 Task: Find connections with filter location Guarapari with filter topic #Lockdownwith filter profile language English with filter current company Affle with filter school Tripura University with filter industry Defense and Space Manufacturing with filter service category Tax Preparation with filter keywords title Vice President of Operations
Action: Mouse moved to (490, 83)
Screenshot: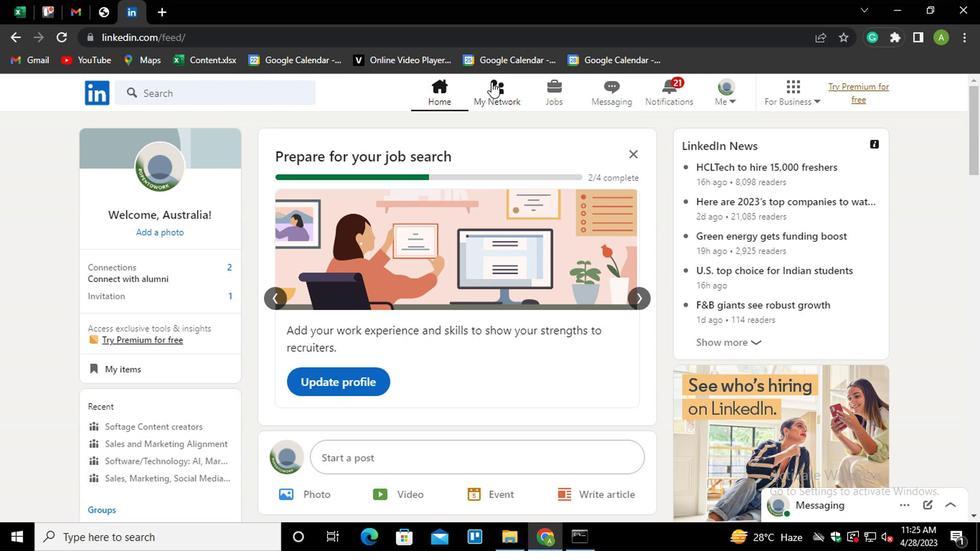 
Action: Mouse pressed left at (490, 83)
Screenshot: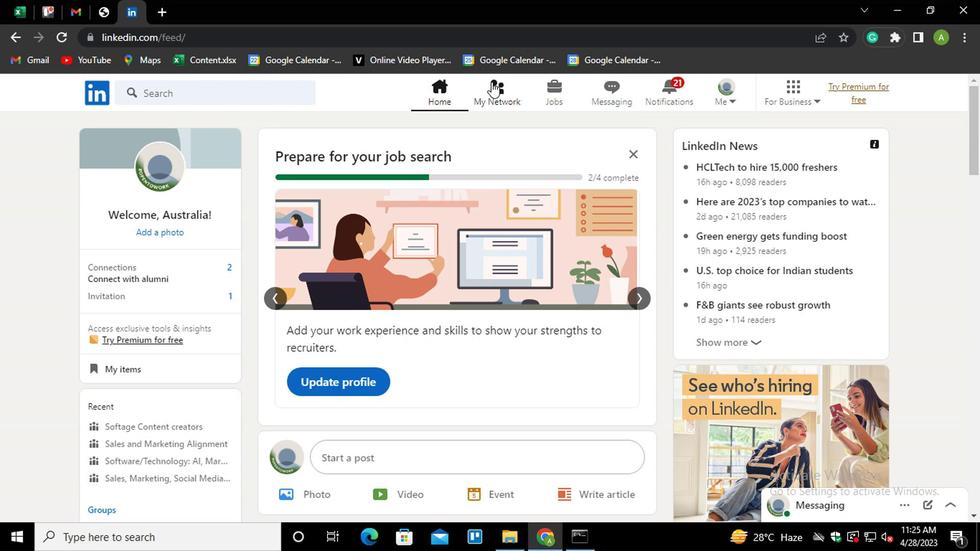 
Action: Mouse moved to (133, 175)
Screenshot: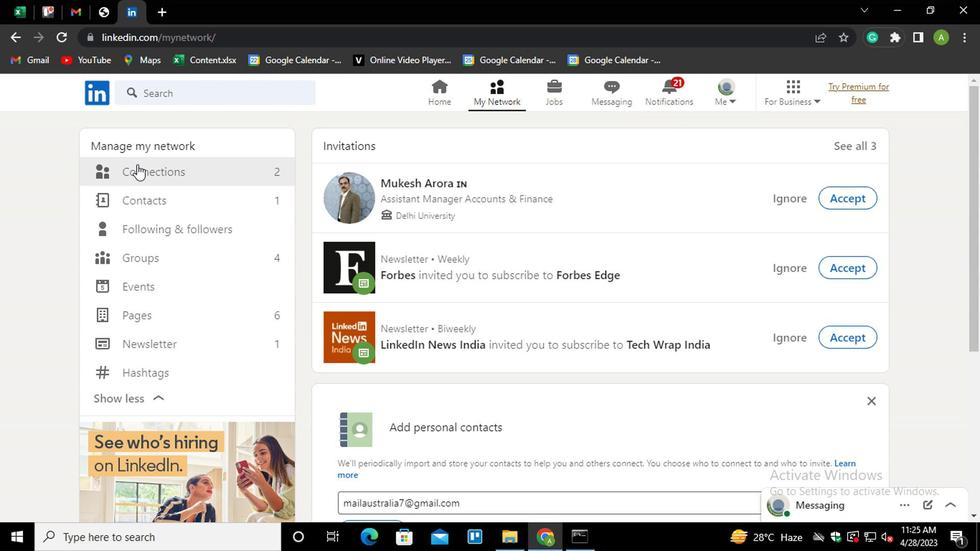 
Action: Mouse pressed left at (133, 175)
Screenshot: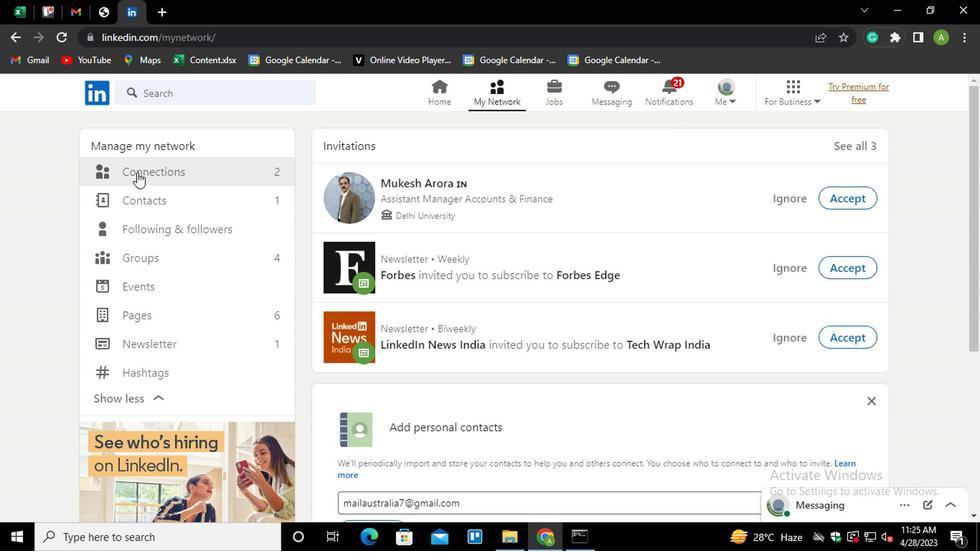 
Action: Mouse moved to (586, 173)
Screenshot: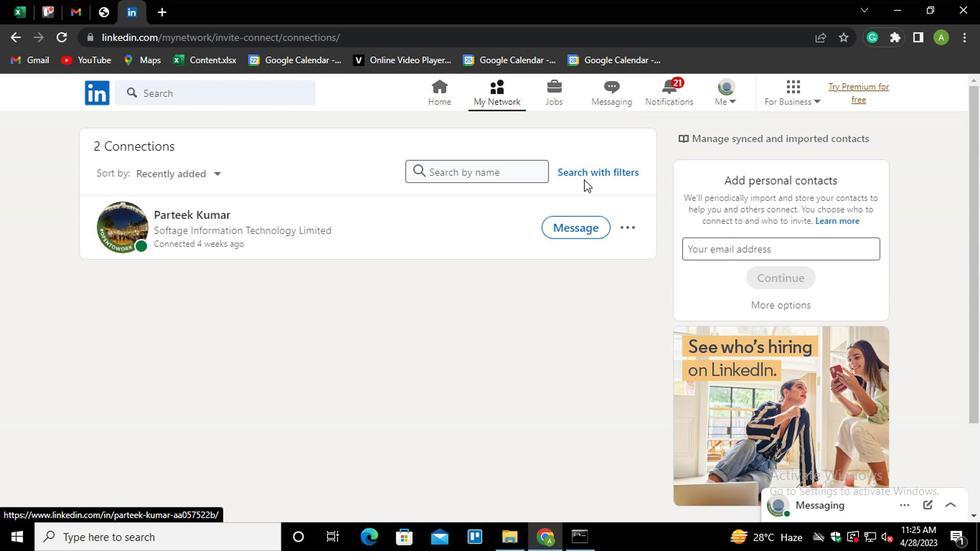 
Action: Mouse pressed left at (586, 173)
Screenshot: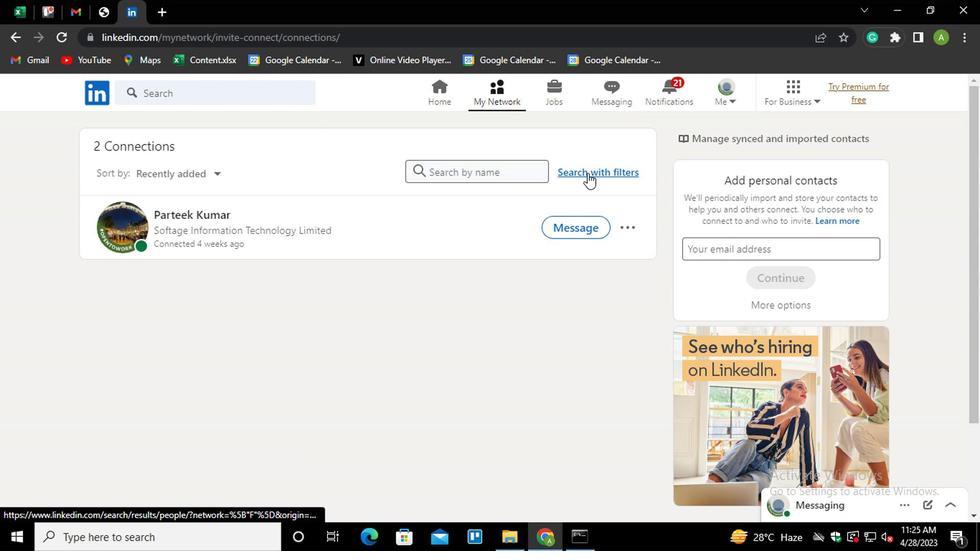 
Action: Mouse moved to (532, 137)
Screenshot: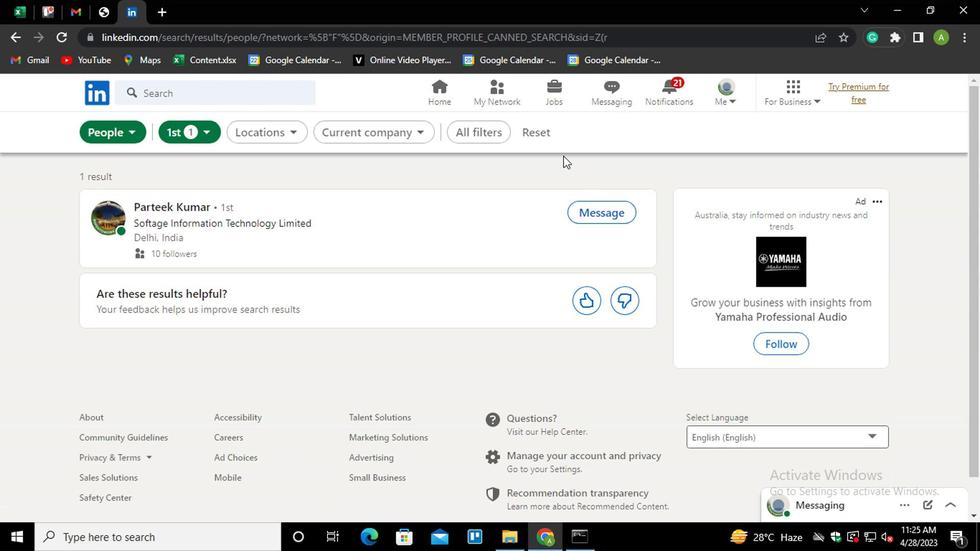 
Action: Mouse pressed left at (532, 137)
Screenshot: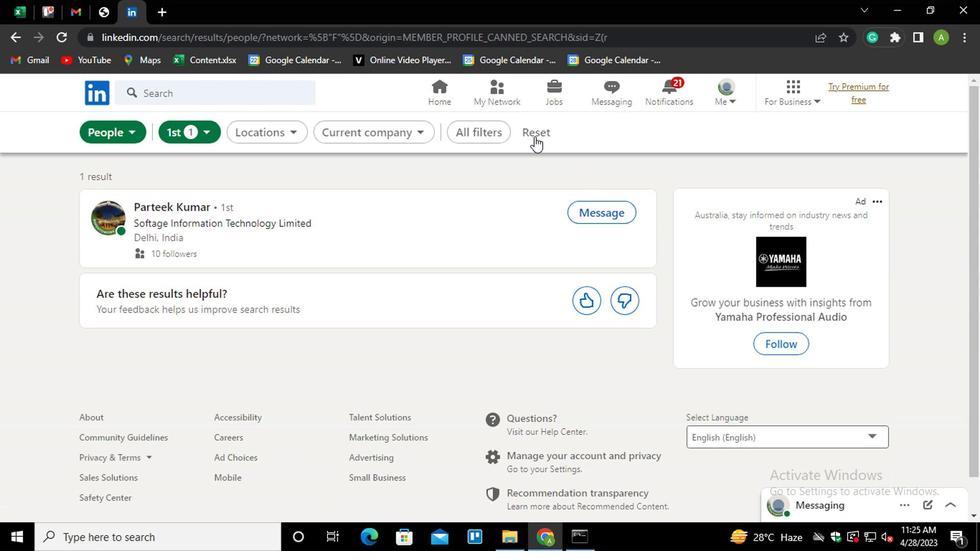 
Action: Mouse moved to (519, 136)
Screenshot: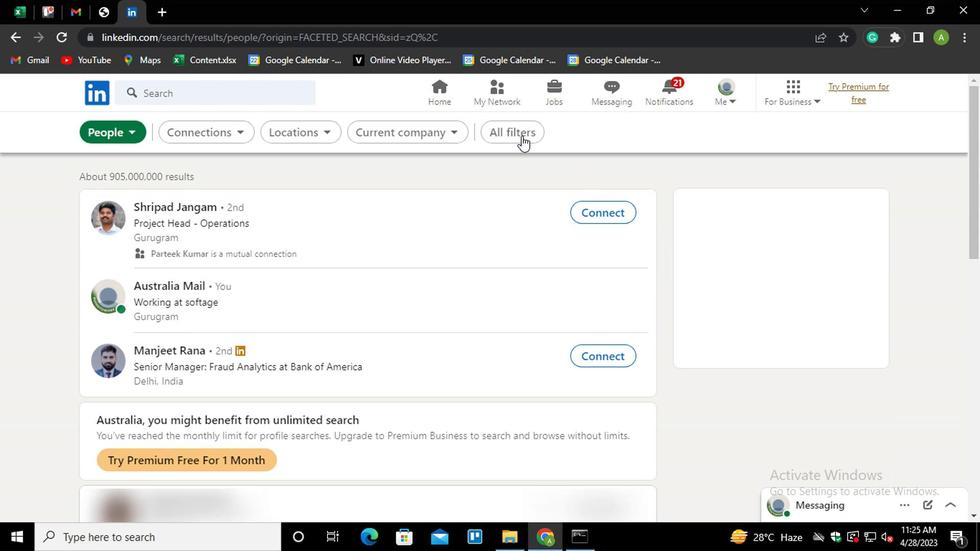 
Action: Mouse pressed left at (519, 136)
Screenshot: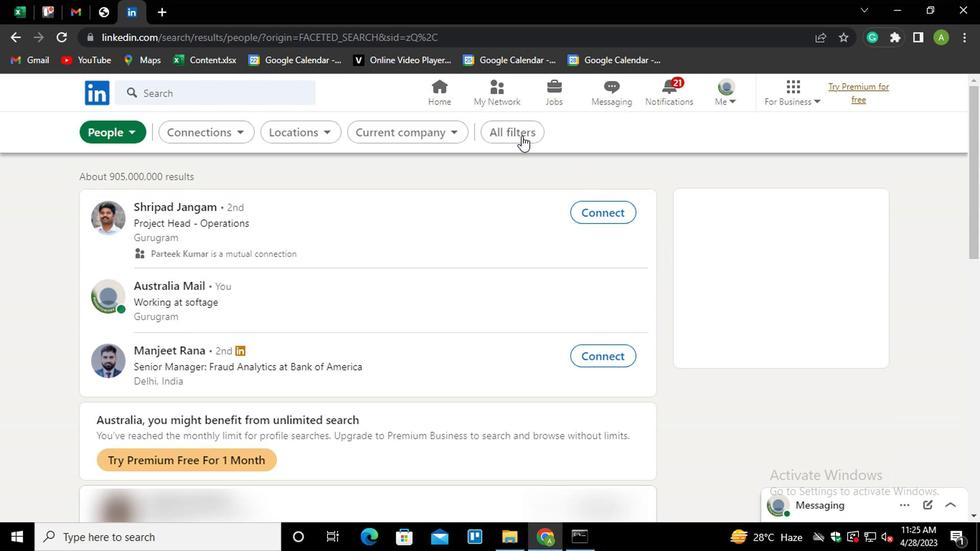 
Action: Mouse moved to (661, 241)
Screenshot: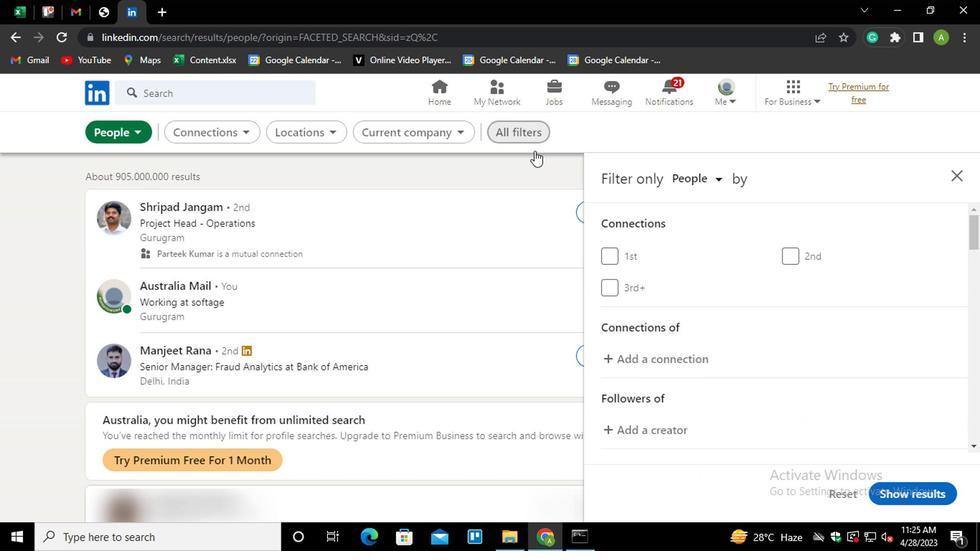 
Action: Mouse scrolled (661, 241) with delta (0, 0)
Screenshot: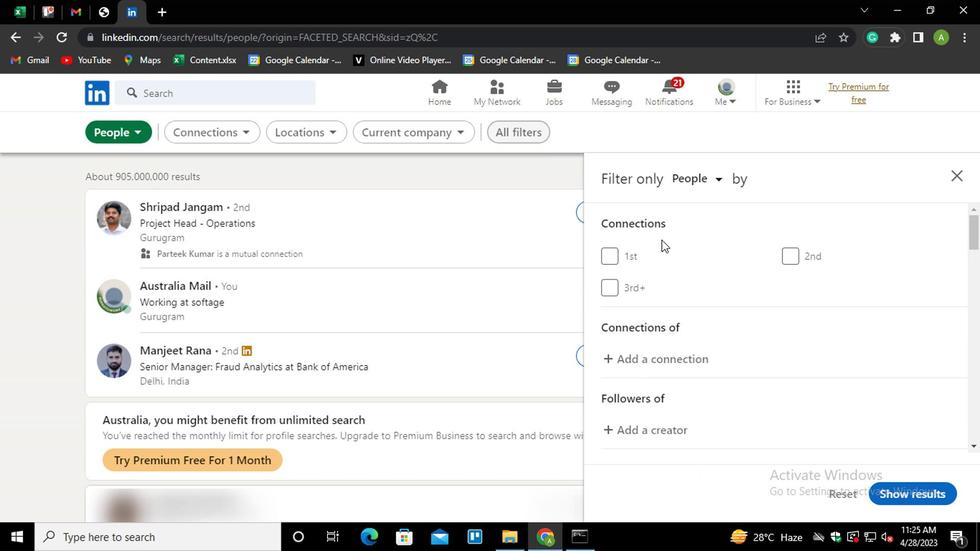 
Action: Mouse scrolled (661, 241) with delta (0, 0)
Screenshot: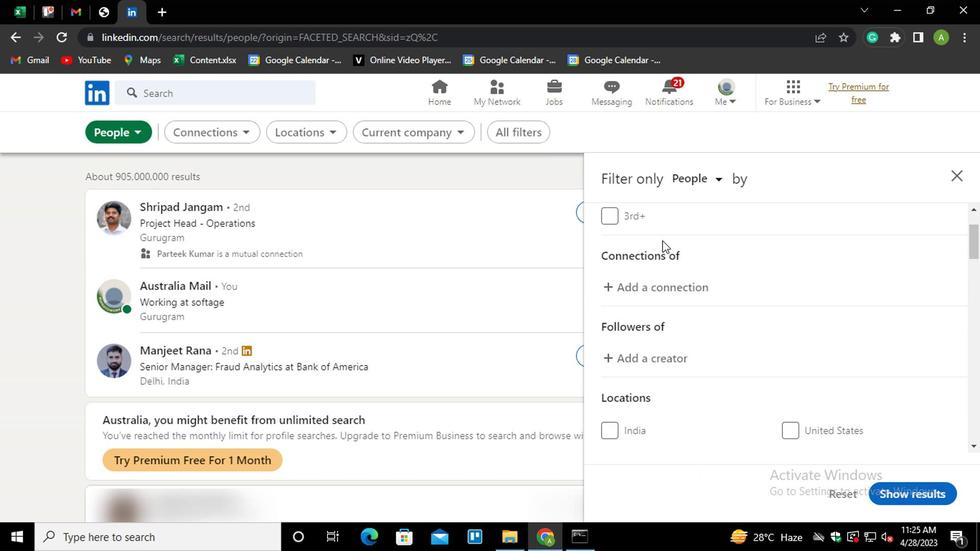 
Action: Mouse scrolled (661, 241) with delta (0, 0)
Screenshot: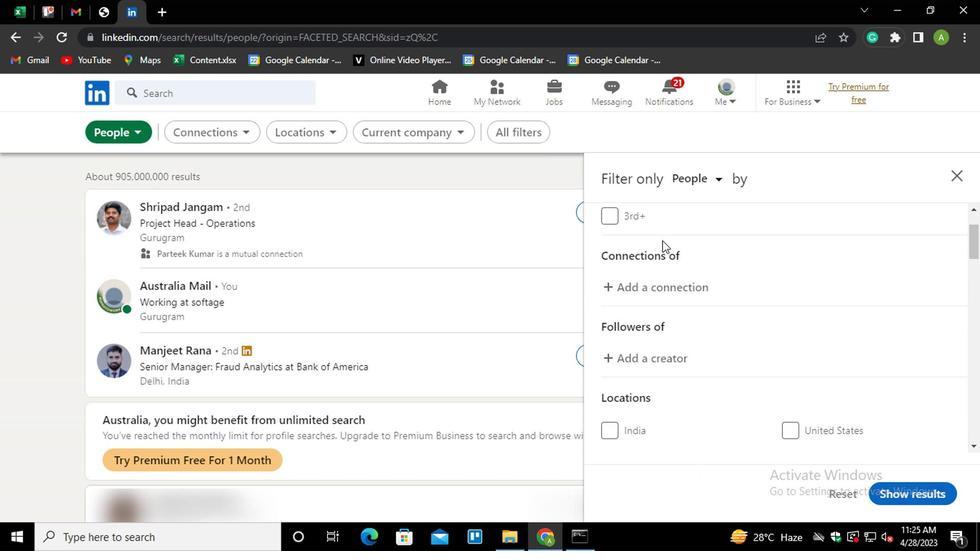 
Action: Mouse scrolled (661, 241) with delta (0, 0)
Screenshot: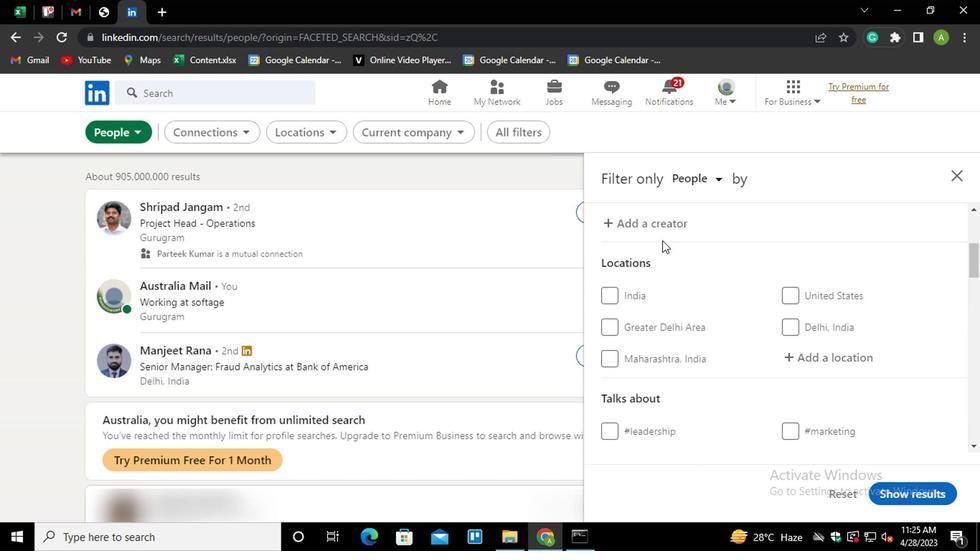
Action: Mouse moved to (792, 276)
Screenshot: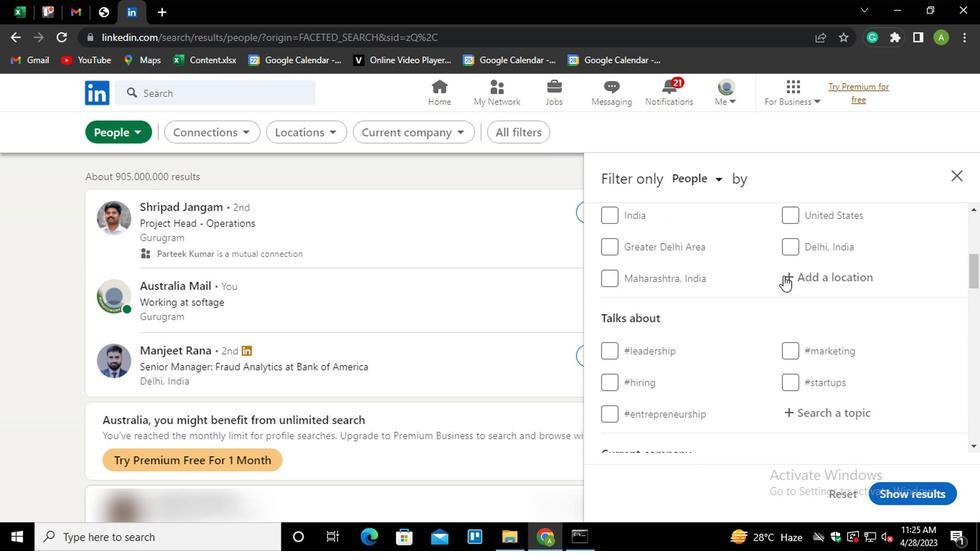 
Action: Mouse pressed left at (792, 276)
Screenshot: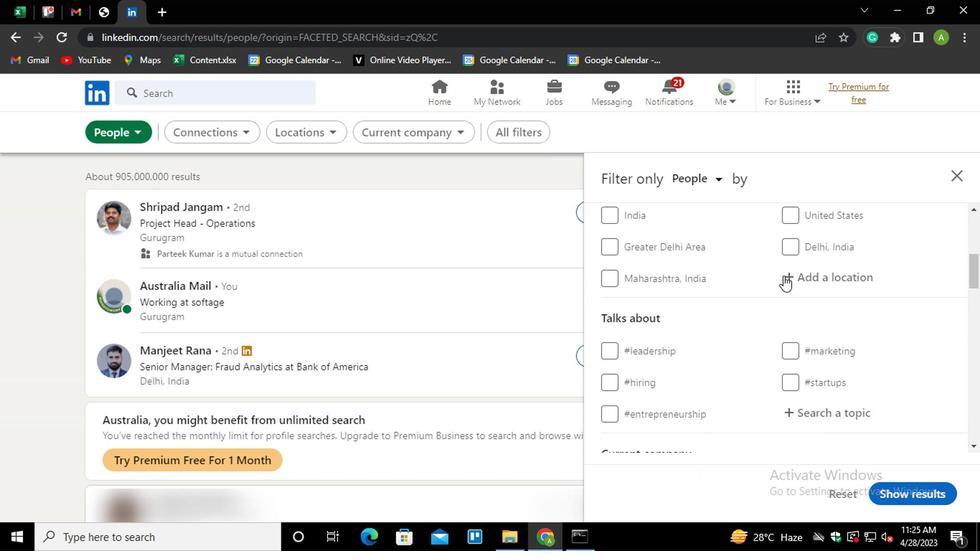 
Action: Key pressed <Key.shift>GUARAPARI<Key.down><Key.enter>
Screenshot: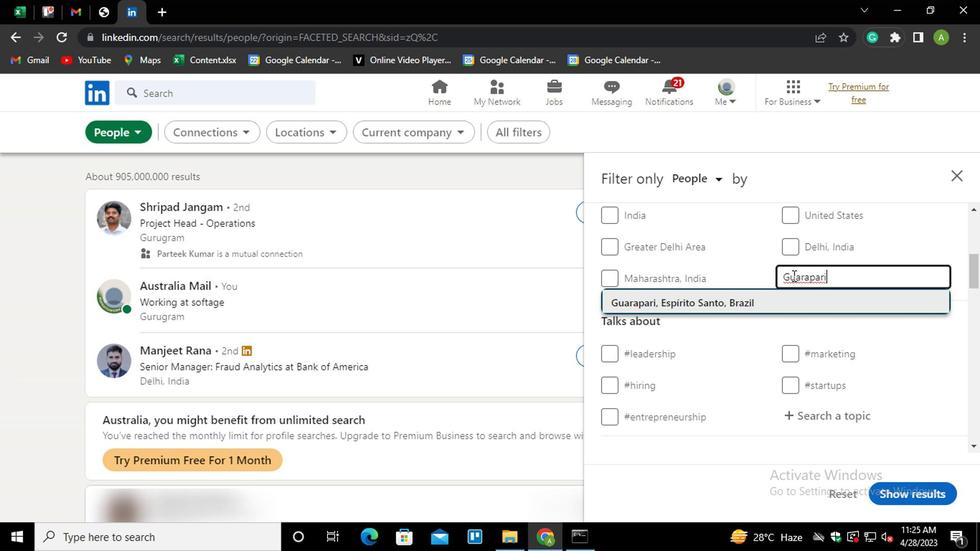 
Action: Mouse scrolled (792, 275) with delta (0, -1)
Screenshot: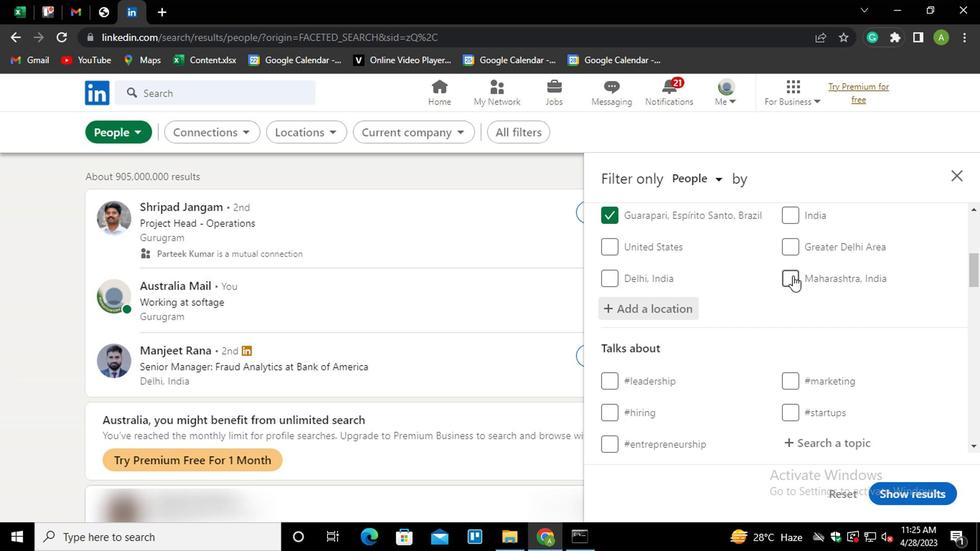 
Action: Mouse scrolled (792, 275) with delta (0, -1)
Screenshot: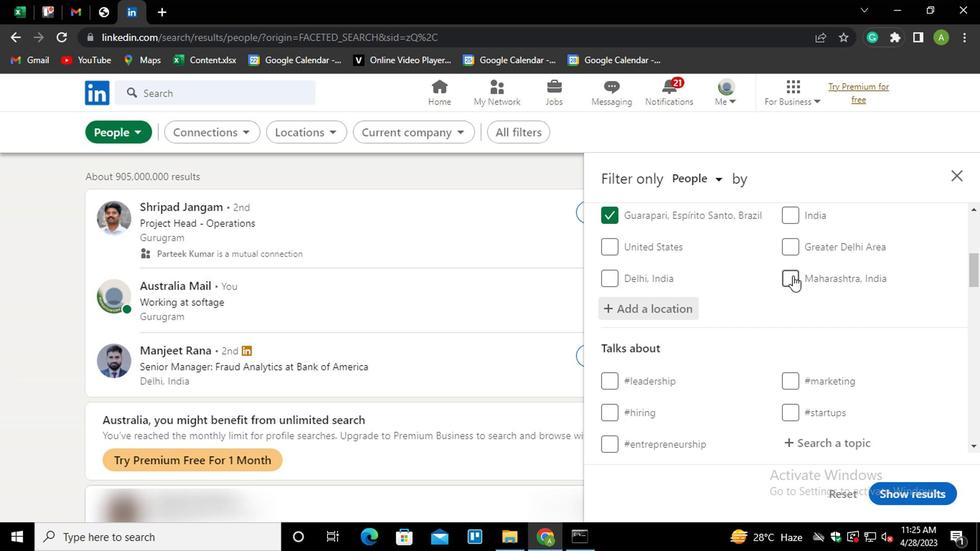 
Action: Mouse moved to (802, 295)
Screenshot: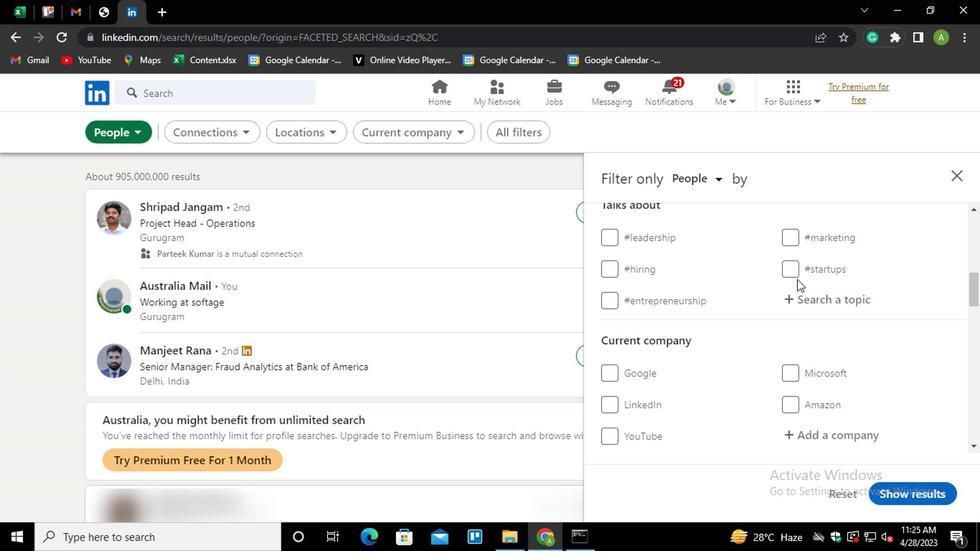 
Action: Mouse pressed left at (802, 295)
Screenshot: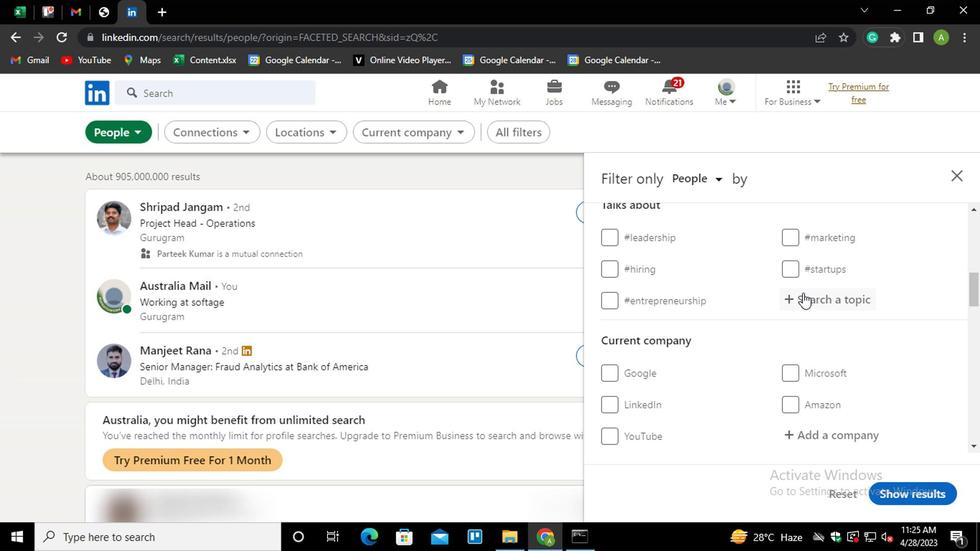
Action: Key pressed LOCKDOEN<Key.backspace><Key.backspace>WN<Key.down><Key.enter>
Screenshot: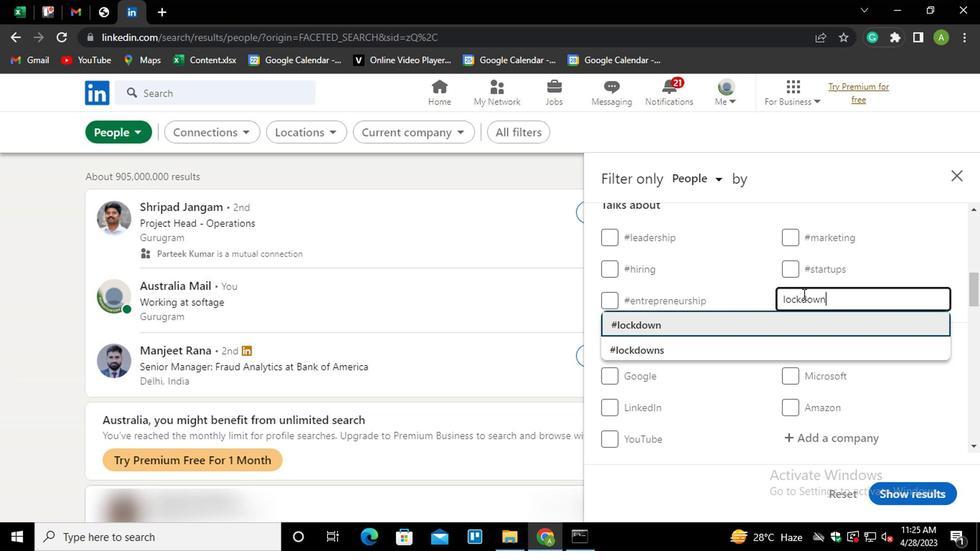
Action: Mouse scrolled (802, 294) with delta (0, 0)
Screenshot: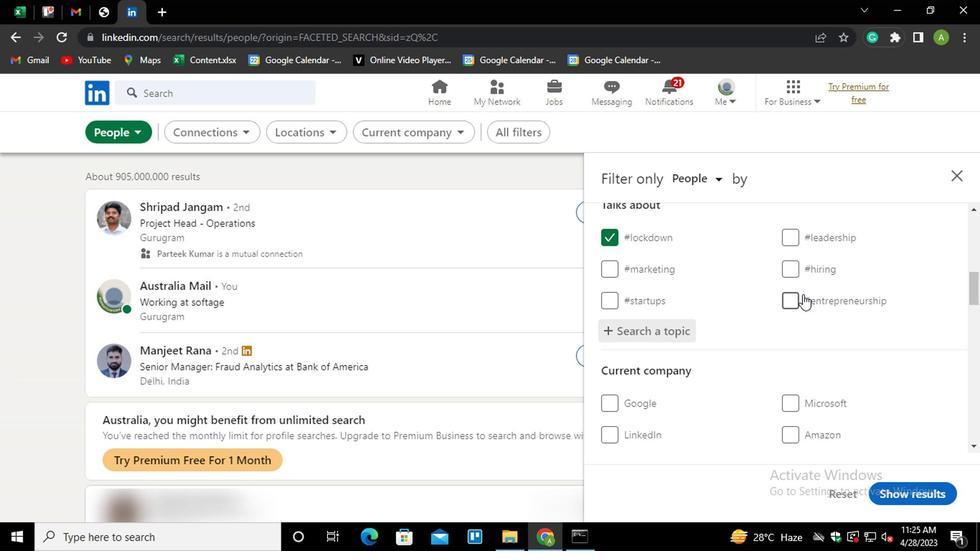 
Action: Mouse scrolled (802, 294) with delta (0, 0)
Screenshot: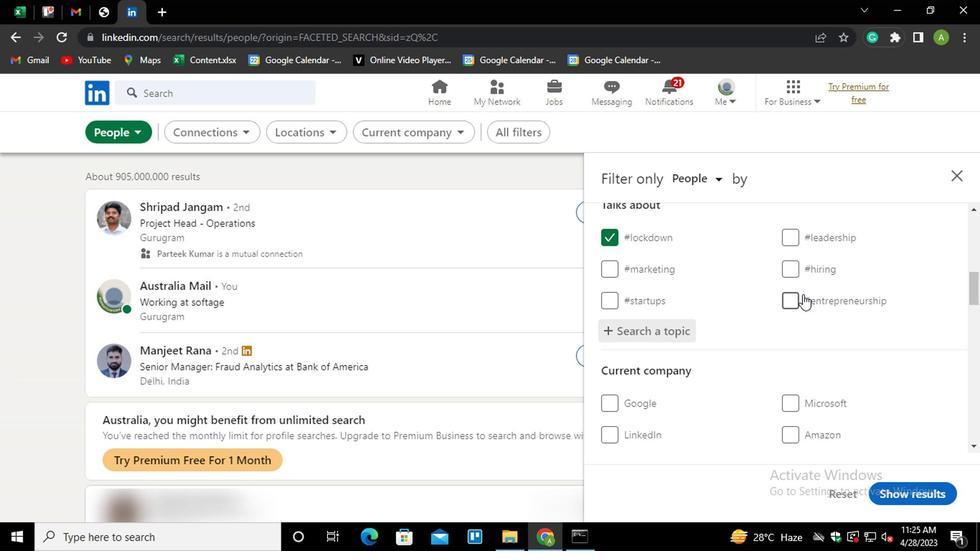 
Action: Mouse scrolled (802, 294) with delta (0, 0)
Screenshot: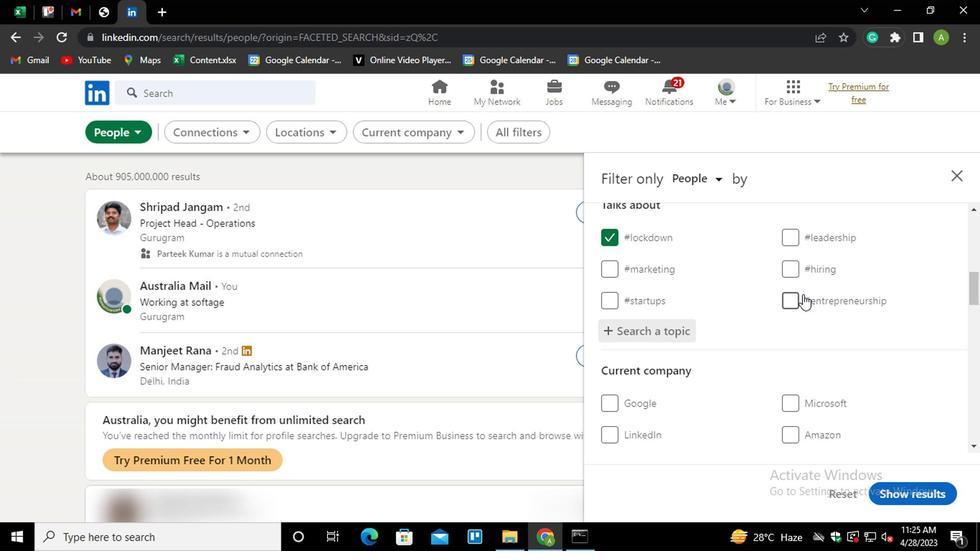 
Action: Mouse scrolled (802, 294) with delta (0, 0)
Screenshot: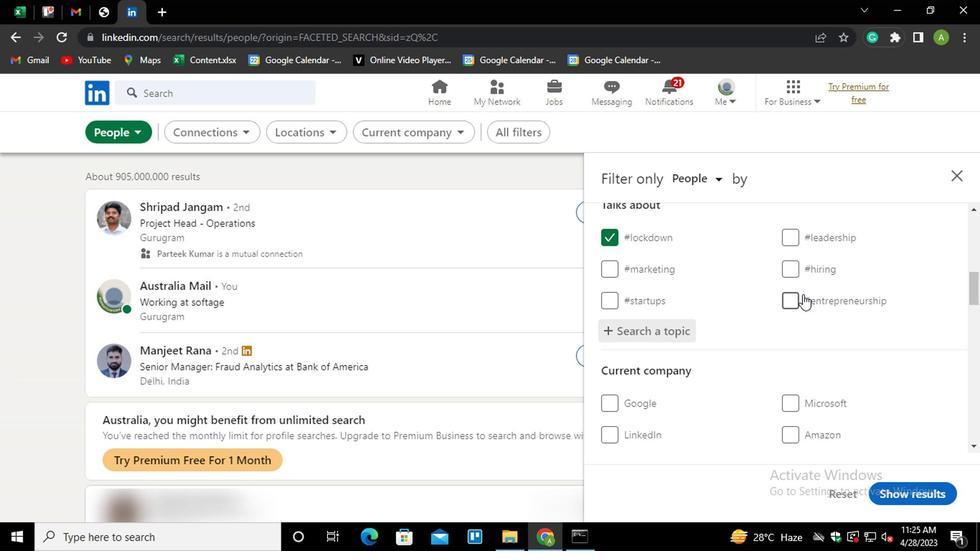 
Action: Mouse scrolled (802, 294) with delta (0, 0)
Screenshot: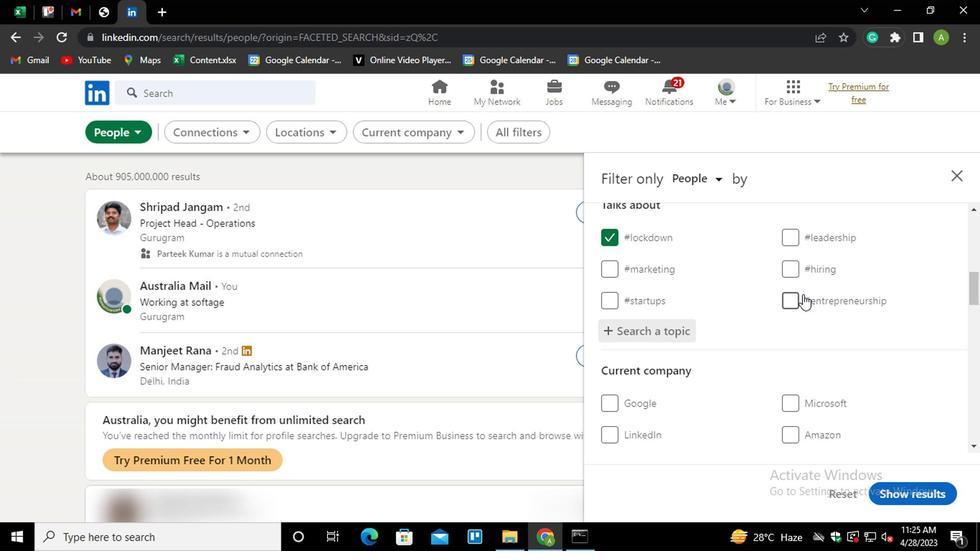 
Action: Mouse moved to (802, 295)
Screenshot: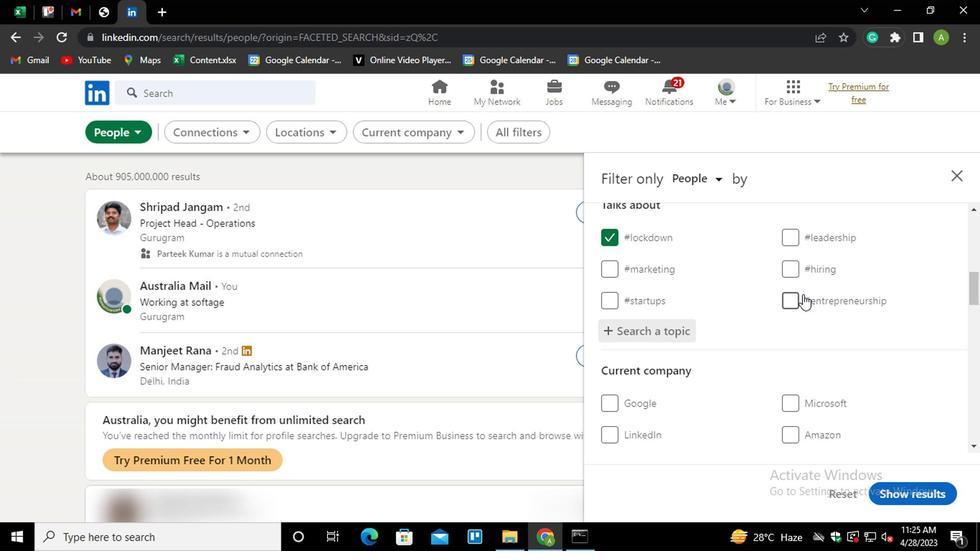 
Action: Mouse scrolled (802, 294) with delta (0, 0)
Screenshot: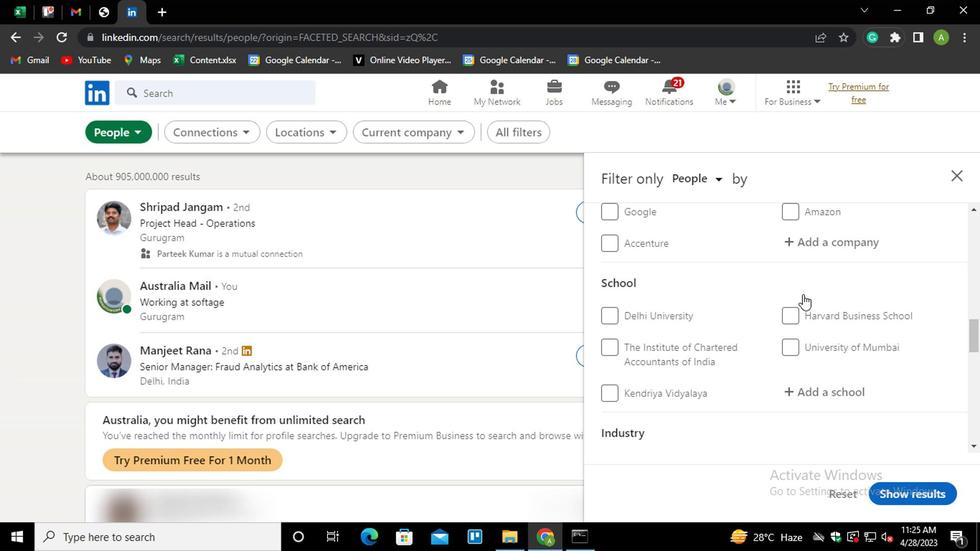 
Action: Mouse scrolled (802, 294) with delta (0, 0)
Screenshot: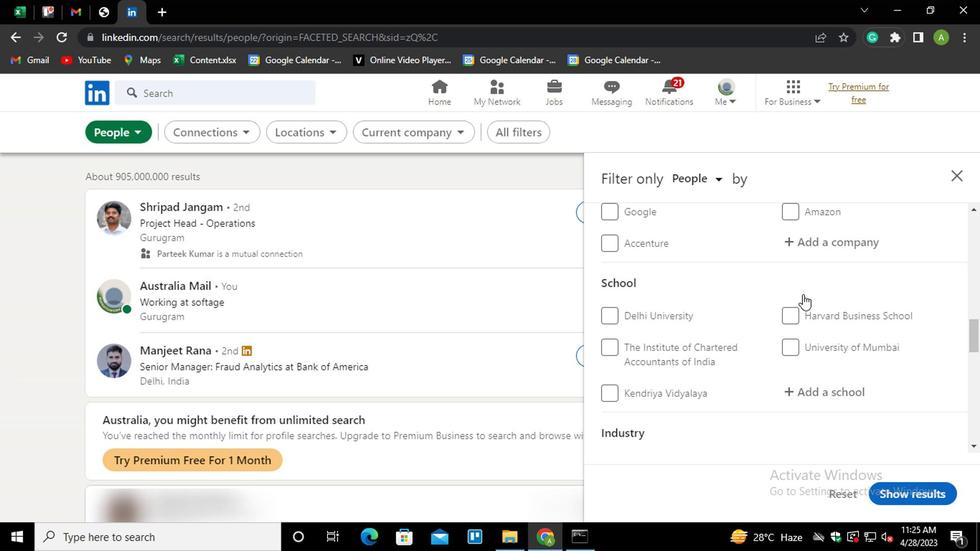 
Action: Mouse scrolled (802, 294) with delta (0, 0)
Screenshot: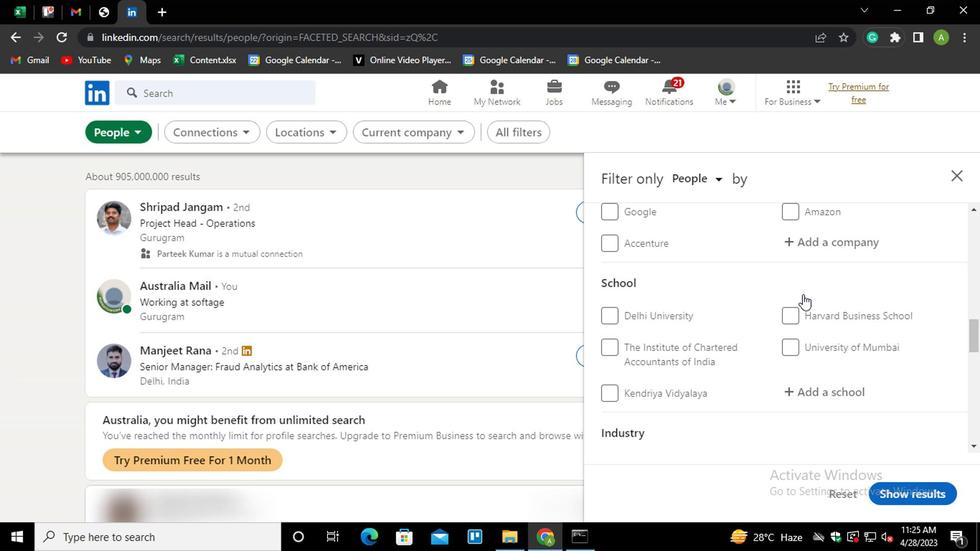 
Action: Mouse moved to (801, 296)
Screenshot: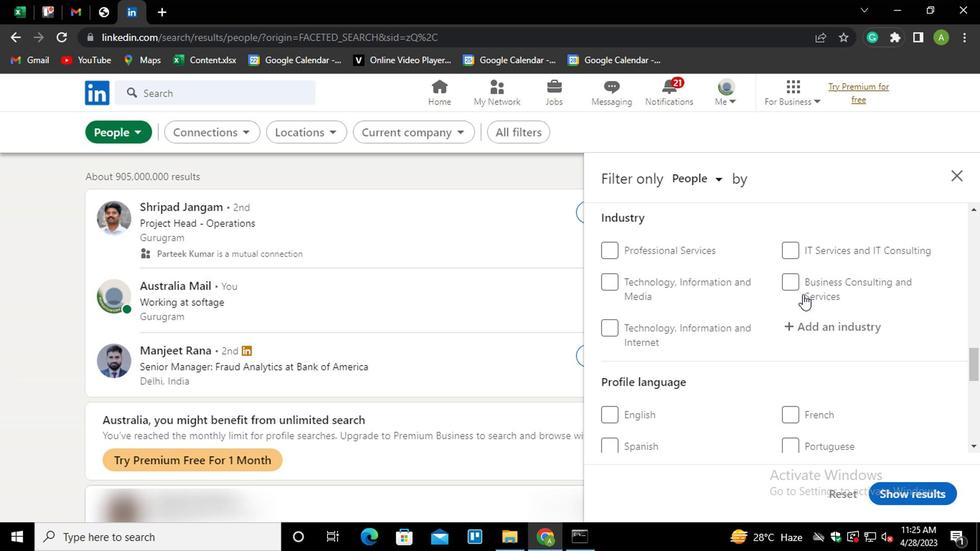 
Action: Mouse scrolled (801, 296) with delta (0, 0)
Screenshot: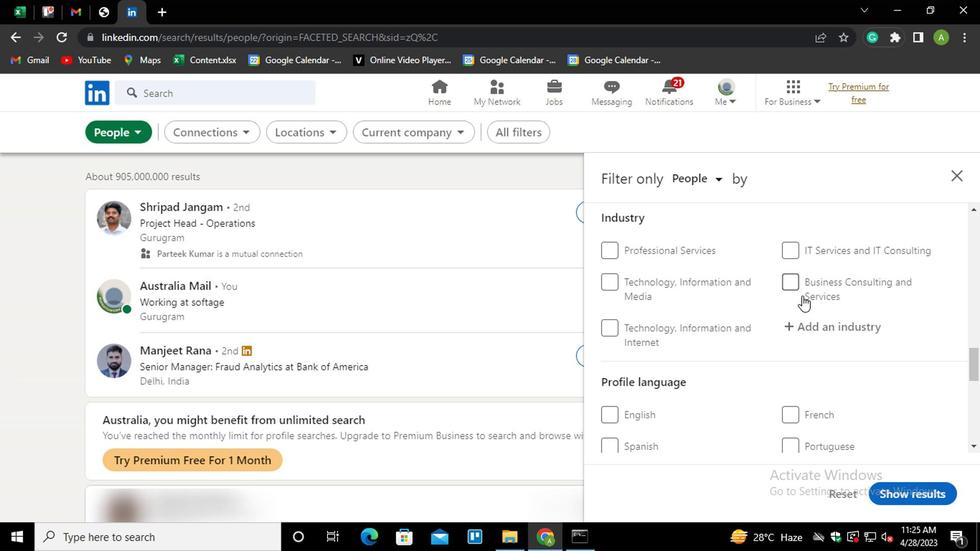 
Action: Mouse scrolled (801, 296) with delta (0, 0)
Screenshot: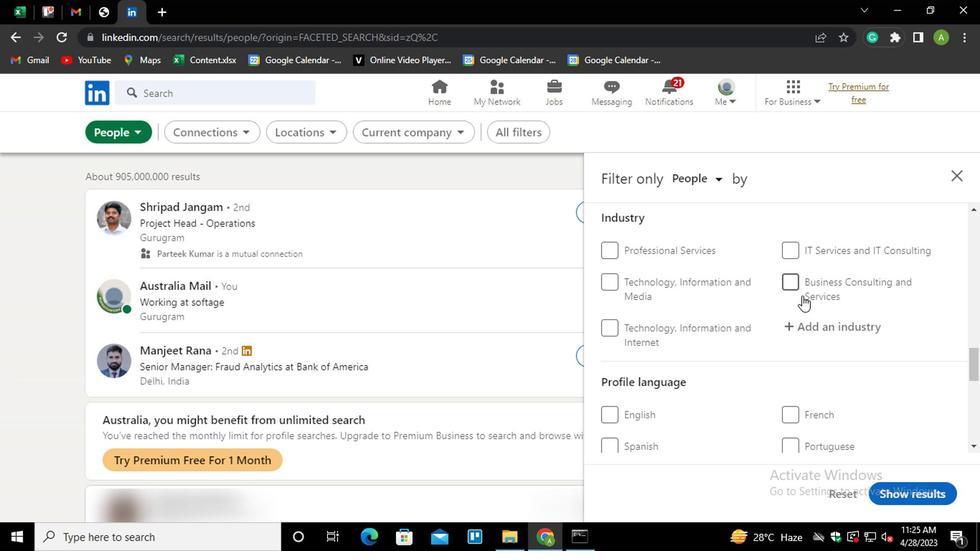 
Action: Mouse moved to (614, 273)
Screenshot: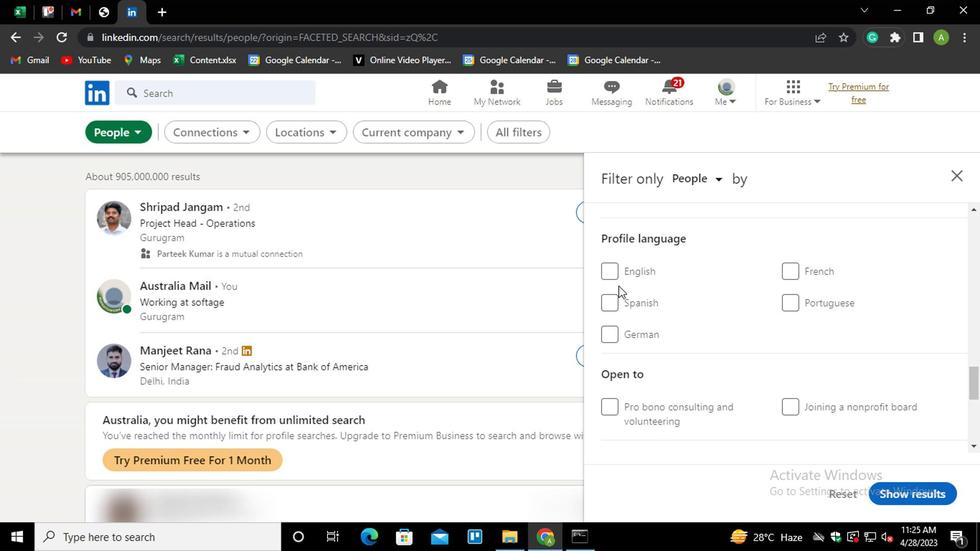 
Action: Mouse pressed left at (614, 273)
Screenshot: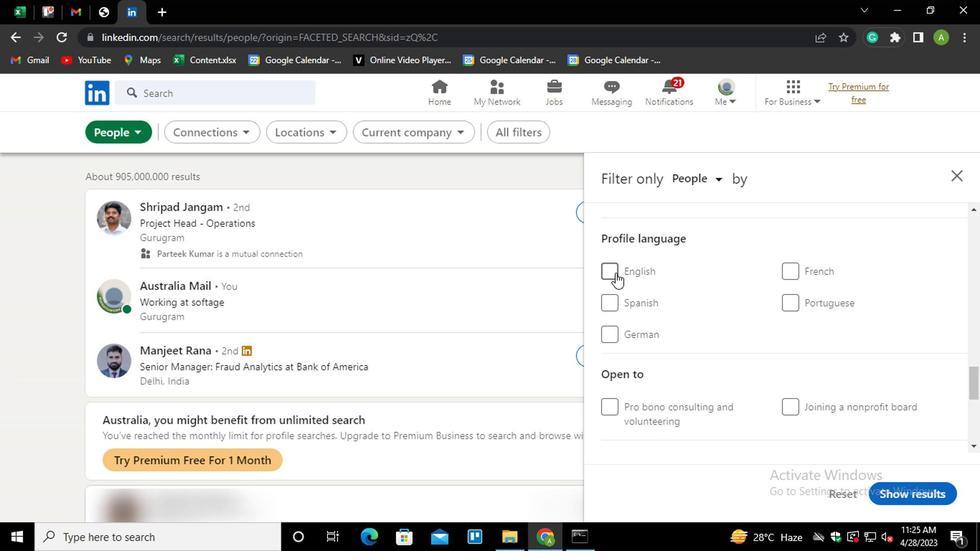 
Action: Mouse moved to (724, 322)
Screenshot: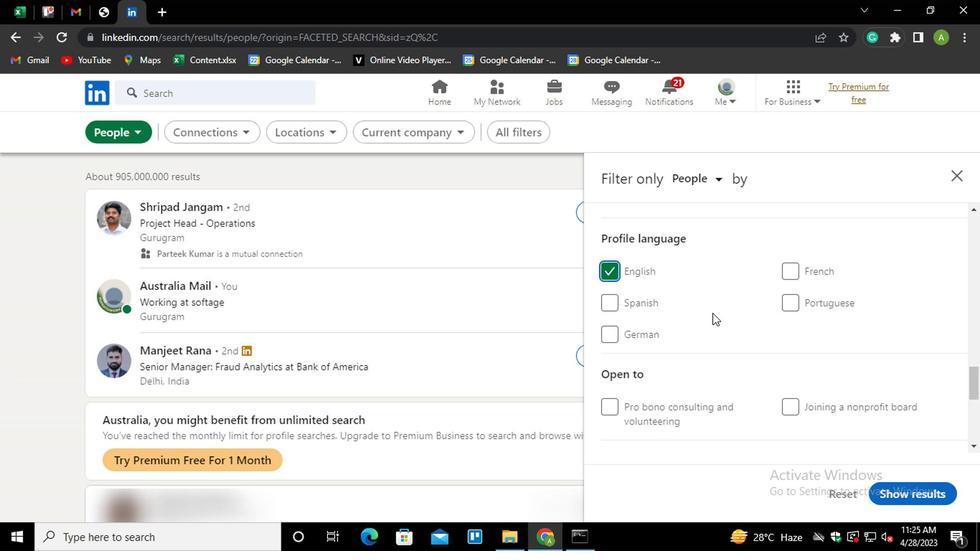 
Action: Mouse scrolled (724, 323) with delta (0, 1)
Screenshot: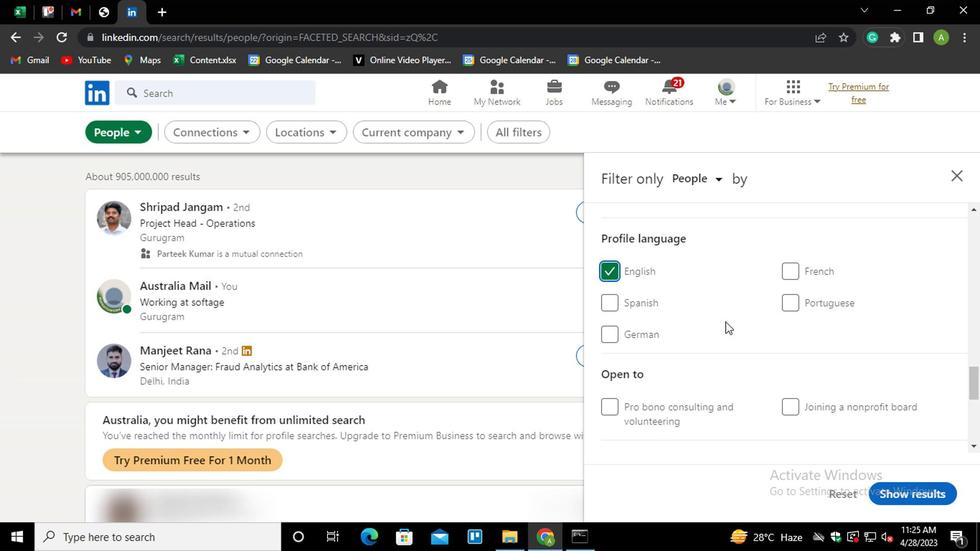 
Action: Mouse scrolled (724, 323) with delta (0, 1)
Screenshot: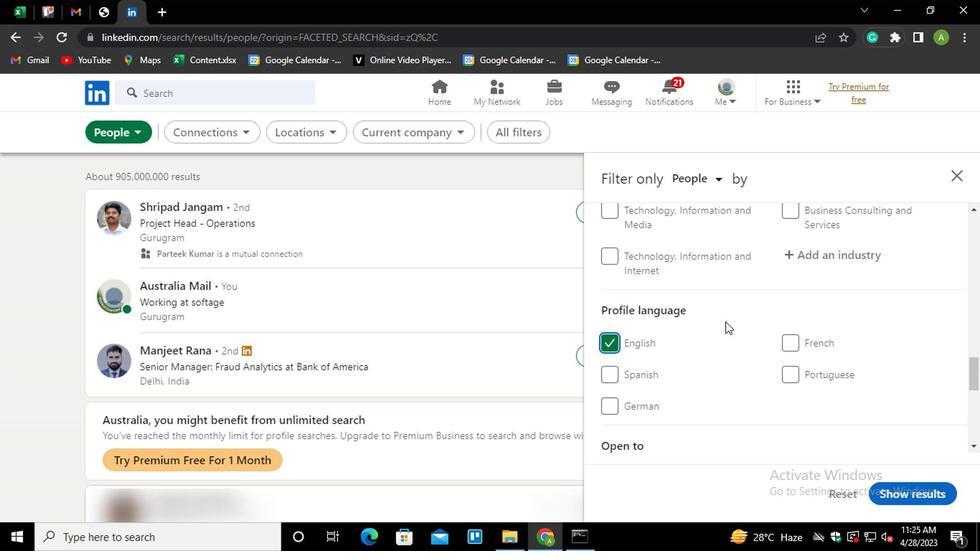 
Action: Mouse scrolled (724, 323) with delta (0, 1)
Screenshot: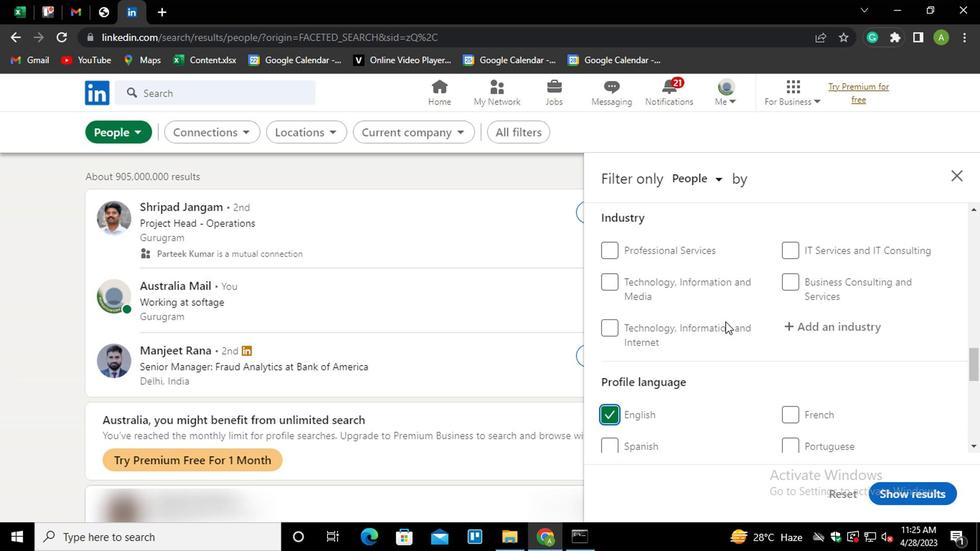 
Action: Mouse scrolled (724, 323) with delta (0, 1)
Screenshot: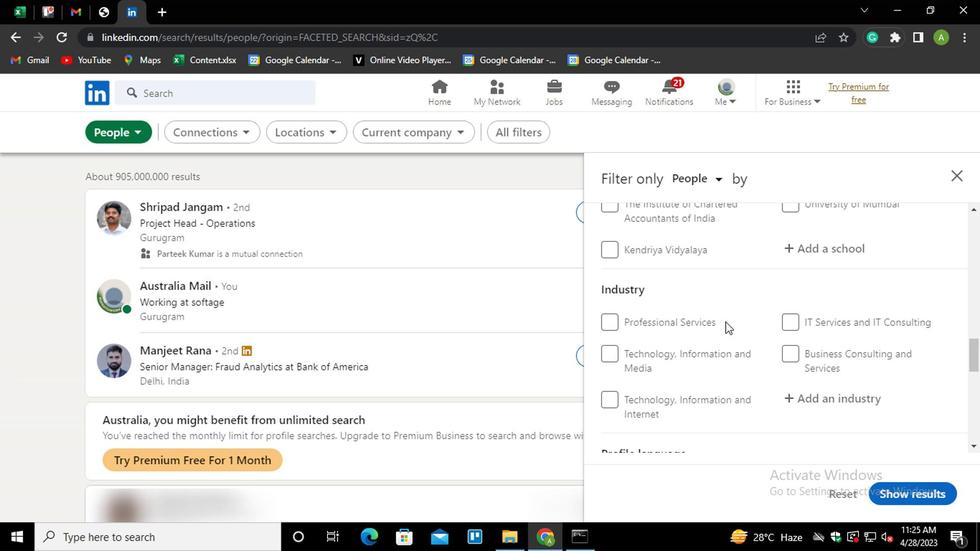 
Action: Mouse scrolled (724, 323) with delta (0, 1)
Screenshot: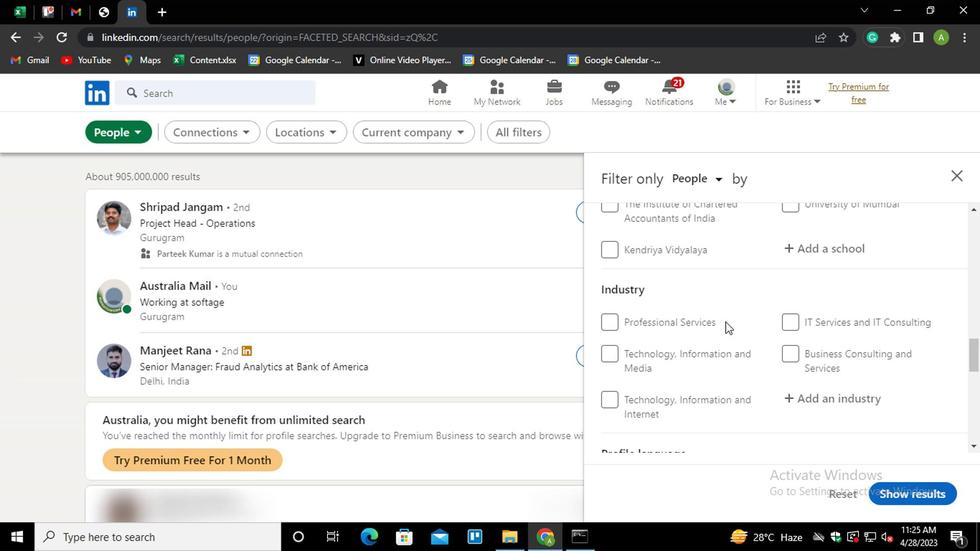 
Action: Mouse scrolled (724, 323) with delta (0, 1)
Screenshot: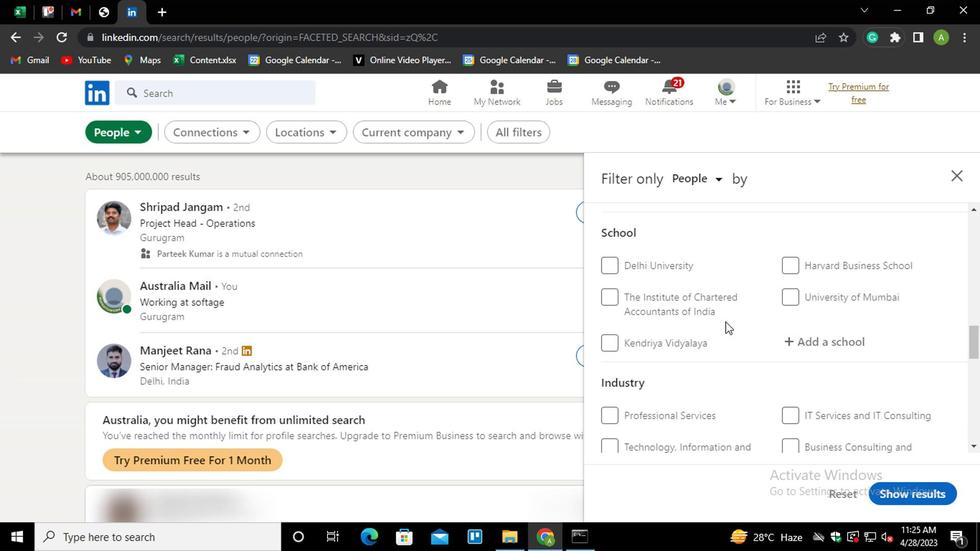 
Action: Mouse scrolled (724, 323) with delta (0, 1)
Screenshot: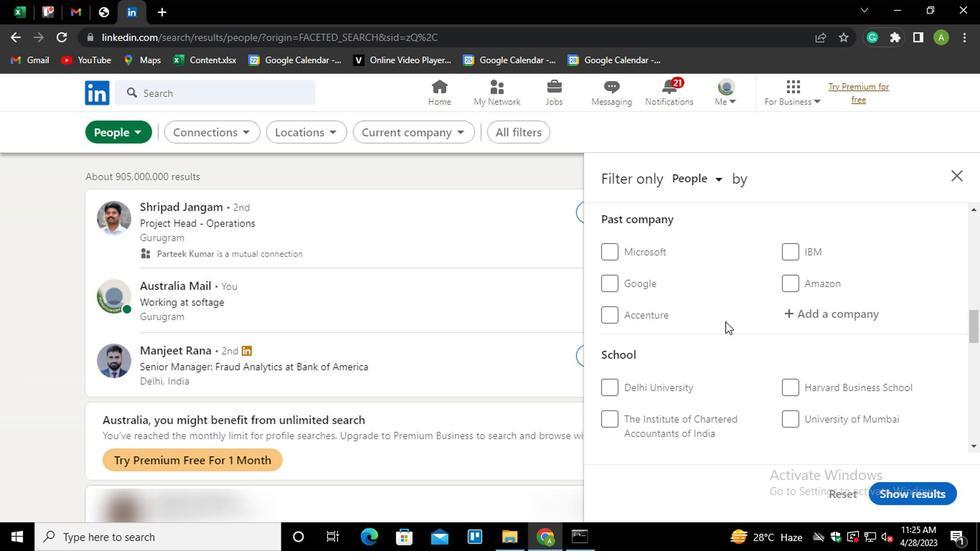 
Action: Mouse scrolled (724, 323) with delta (0, 1)
Screenshot: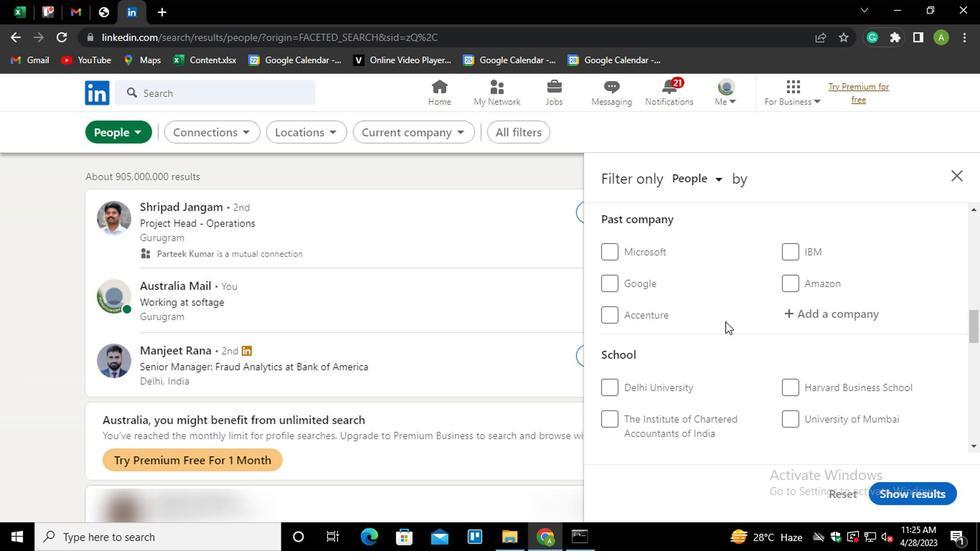 
Action: Mouse moved to (791, 315)
Screenshot: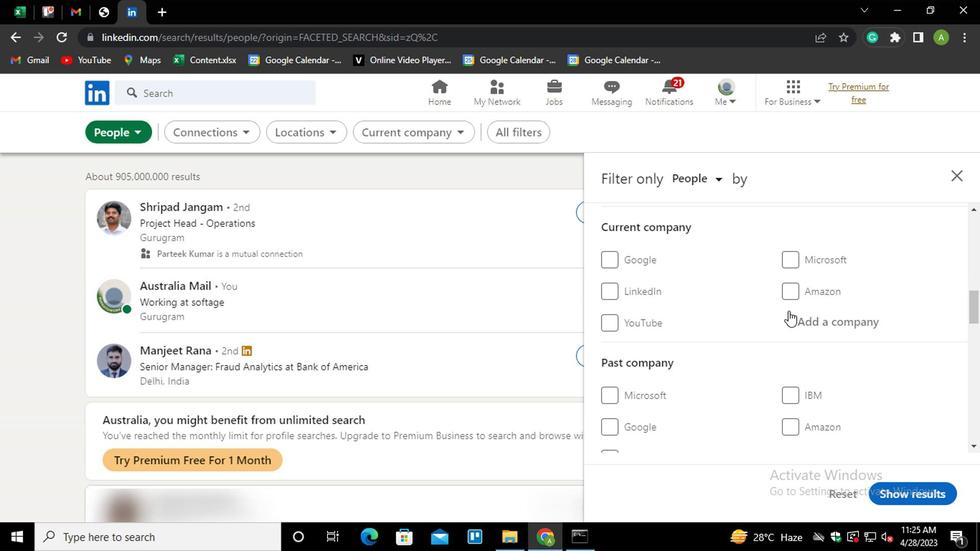 
Action: Mouse pressed left at (791, 315)
Screenshot: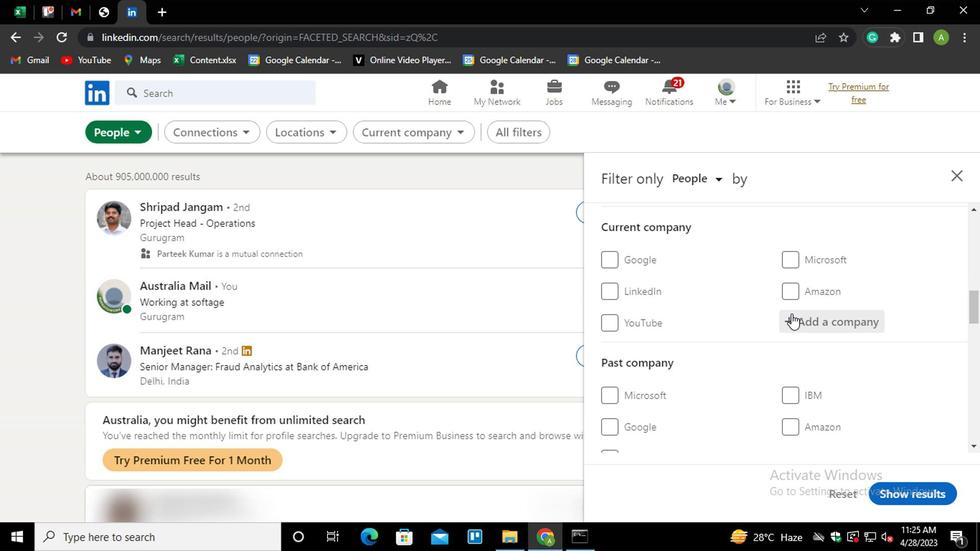 
Action: Key pressed <Key.shift>A
Screenshot: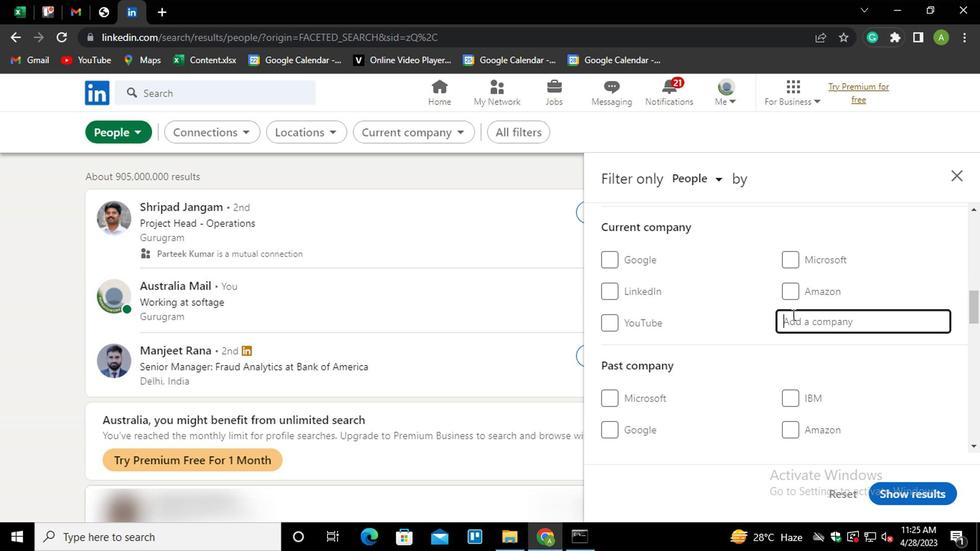 
Action: Mouse moved to (791, 317)
Screenshot: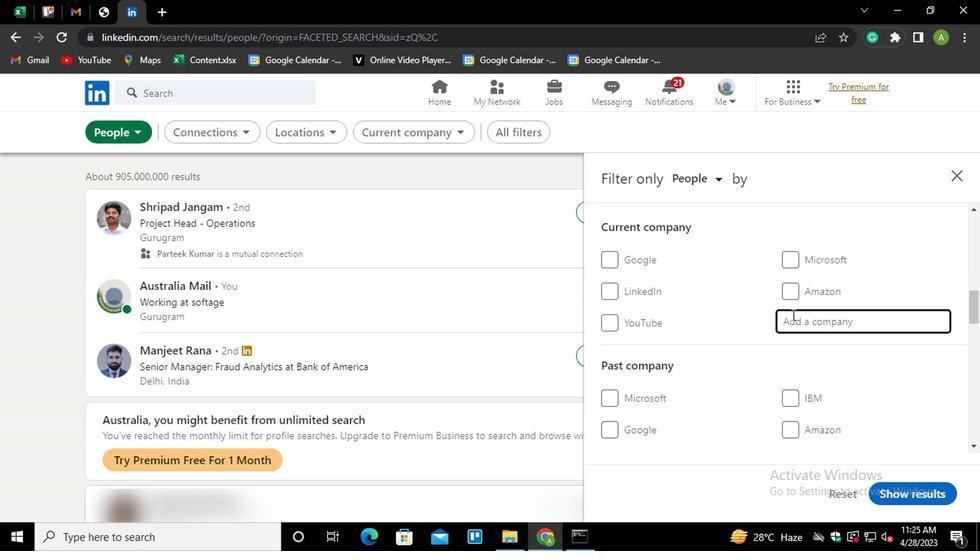 
Action: Key pressed FFLE<Key.down><Key.enter>
Screenshot: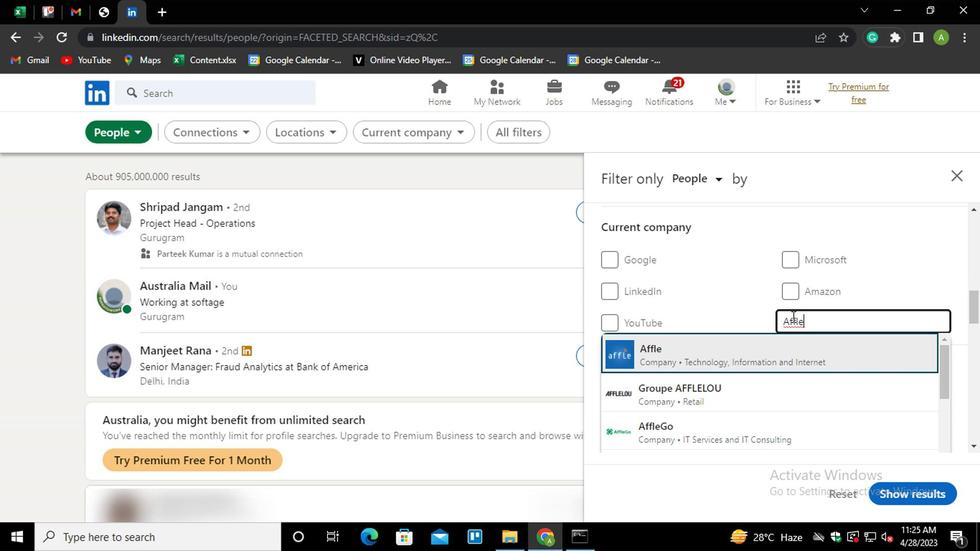
Action: Mouse scrolled (791, 316) with delta (0, -1)
Screenshot: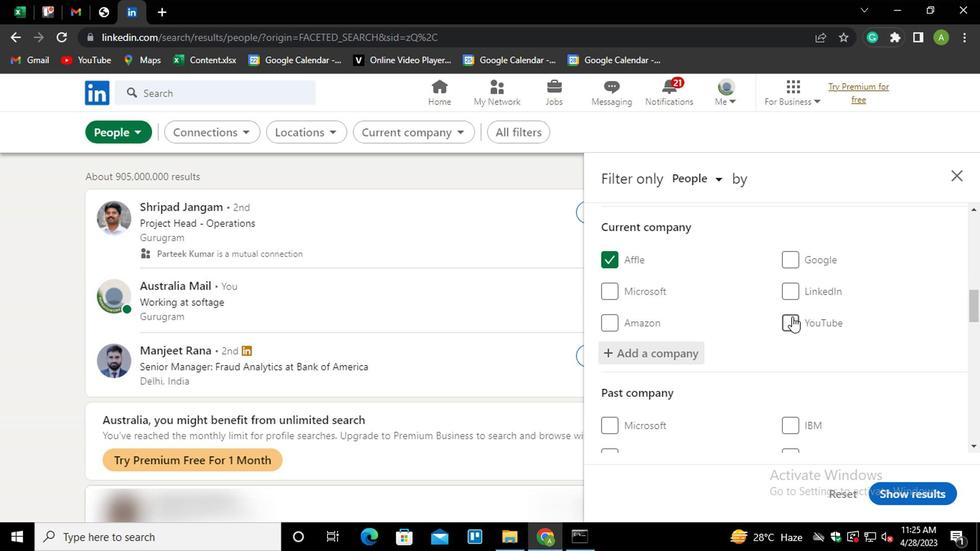 
Action: Mouse scrolled (791, 316) with delta (0, -1)
Screenshot: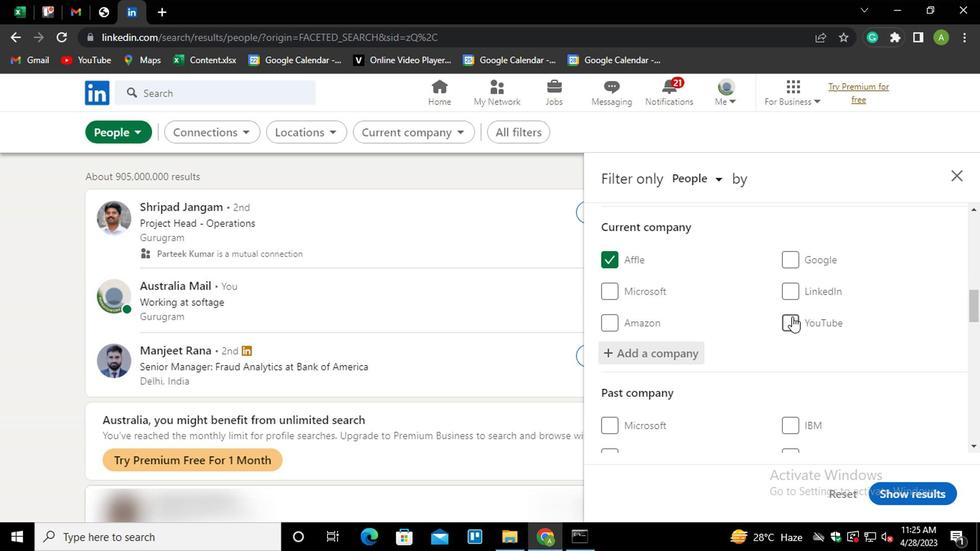 
Action: Mouse scrolled (791, 316) with delta (0, -1)
Screenshot: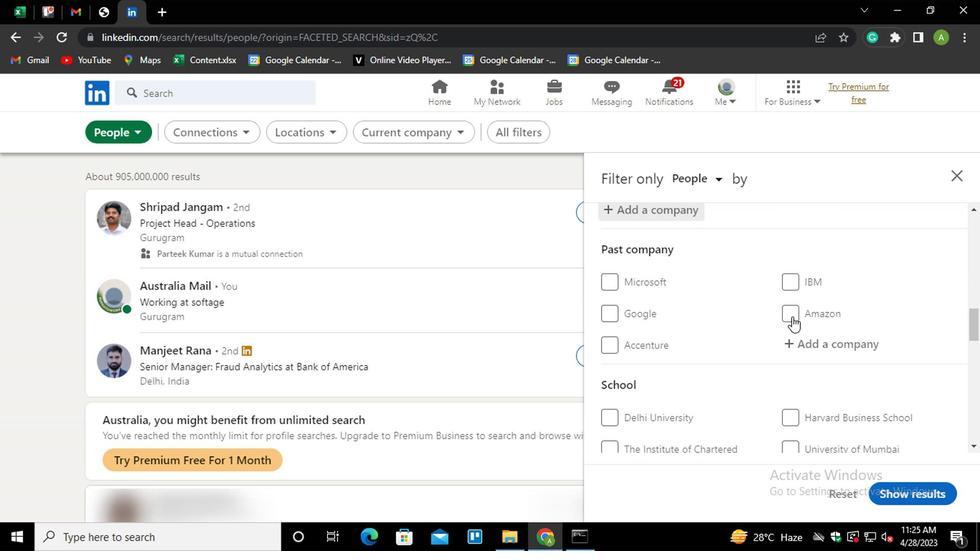 
Action: Mouse scrolled (791, 316) with delta (0, -1)
Screenshot: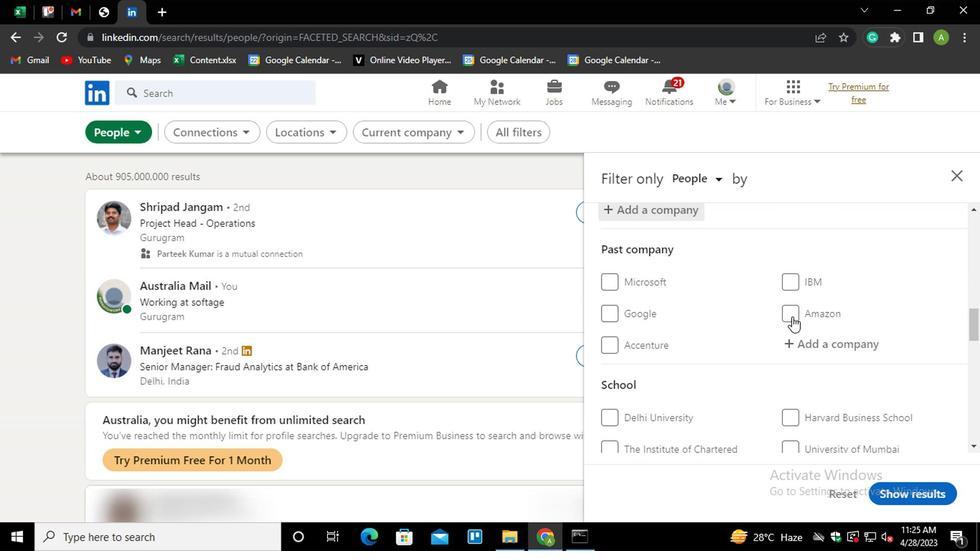 
Action: Mouse moved to (806, 348)
Screenshot: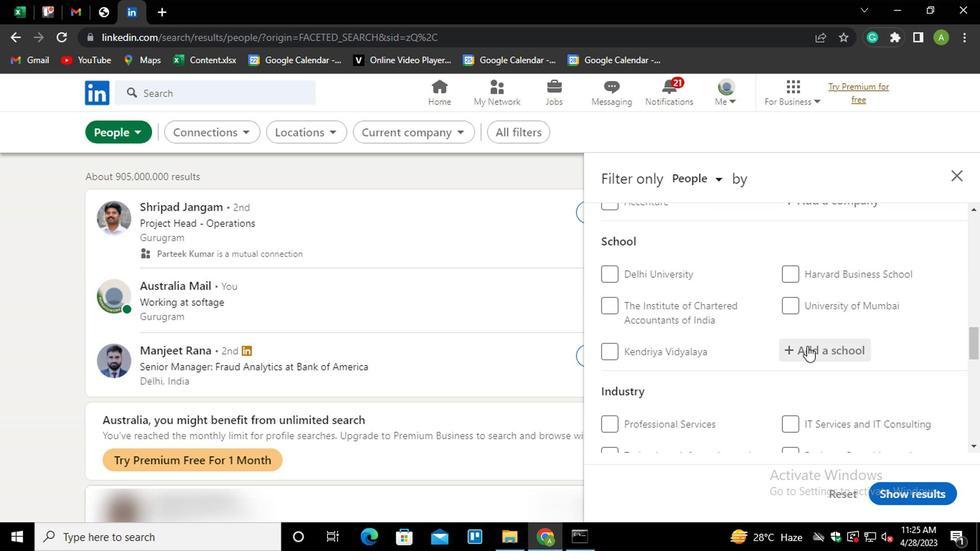 
Action: Mouse pressed left at (806, 348)
Screenshot: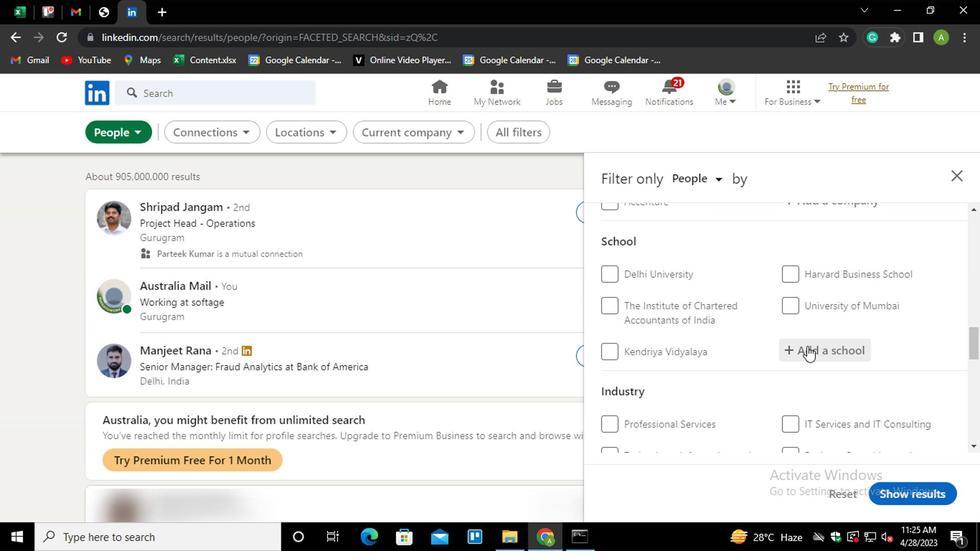 
Action: Mouse moved to (806, 349)
Screenshot: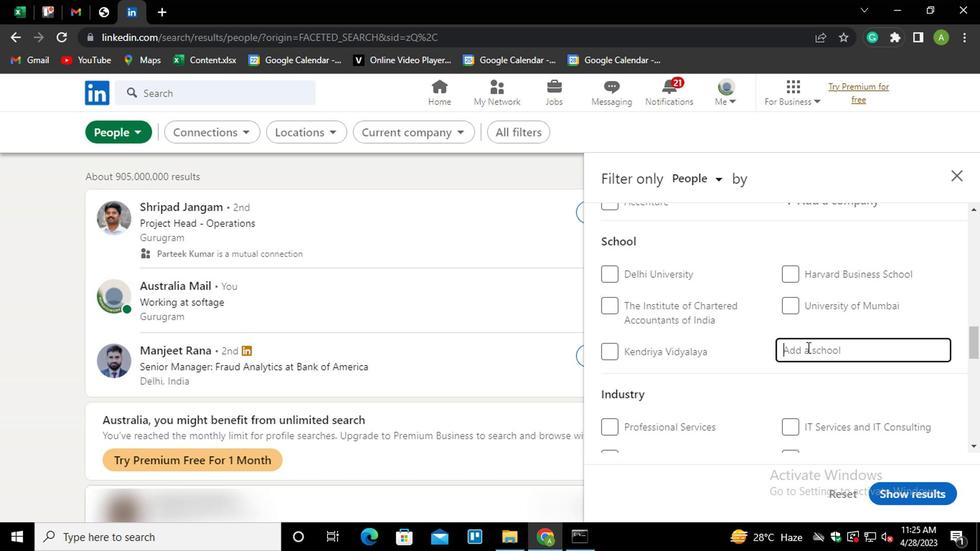 
Action: Key pressed <Key.shift>
Screenshot: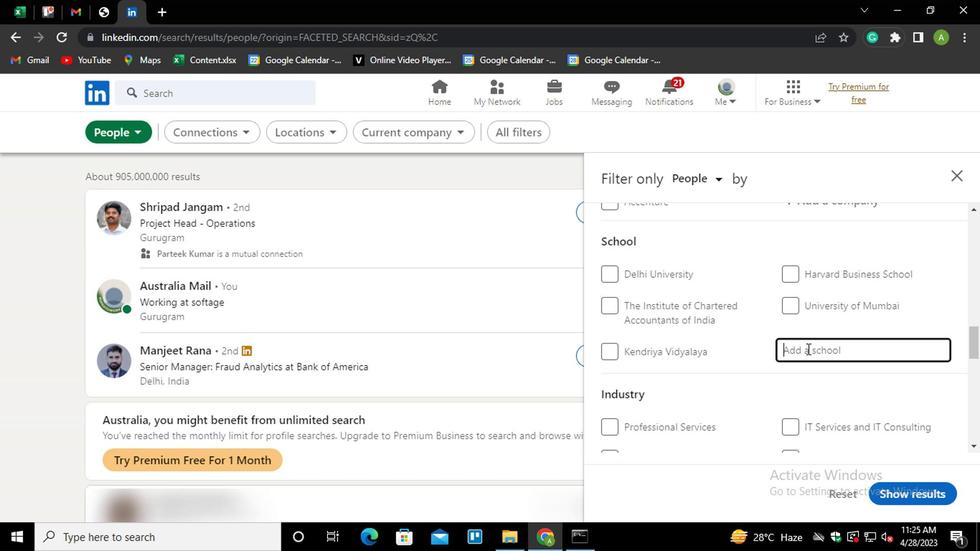
Action: Mouse moved to (803, 350)
Screenshot: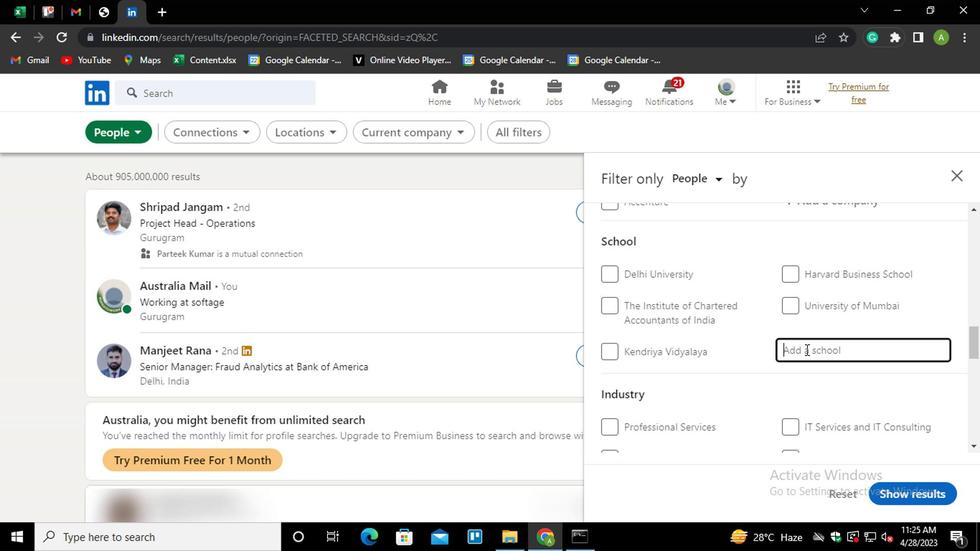 
Action: Key pressed T
Screenshot: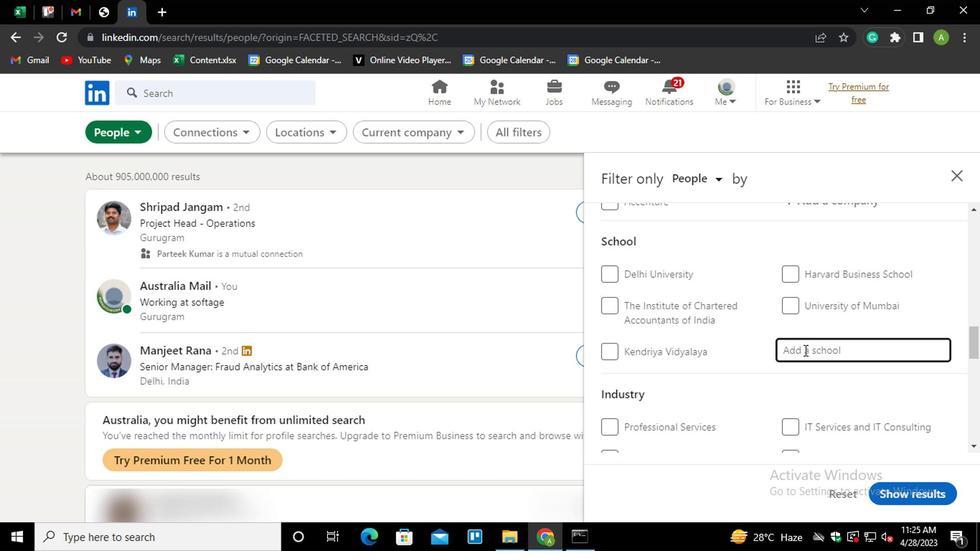 
Action: Mouse moved to (800, 353)
Screenshot: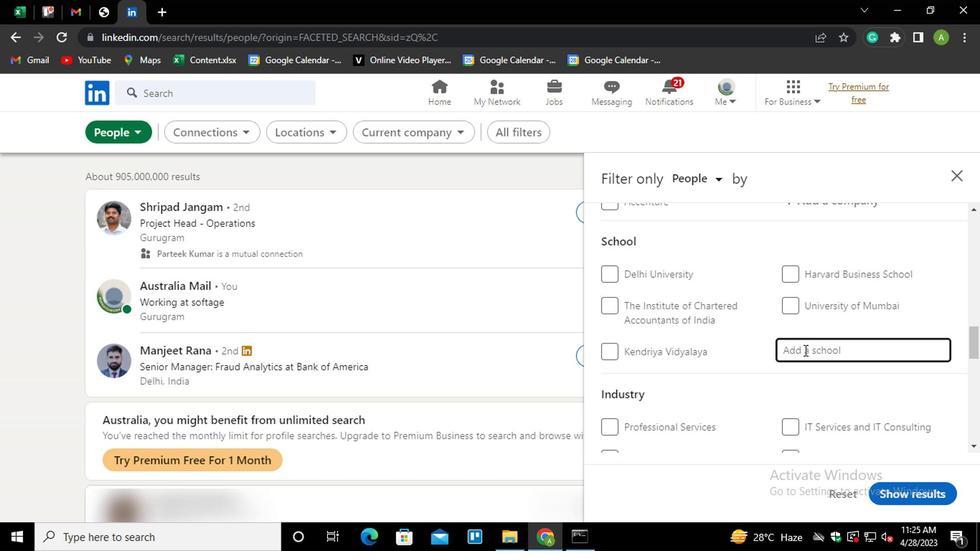 
Action: Key pressed RIPURA<Key.down><Key.enter>
Screenshot: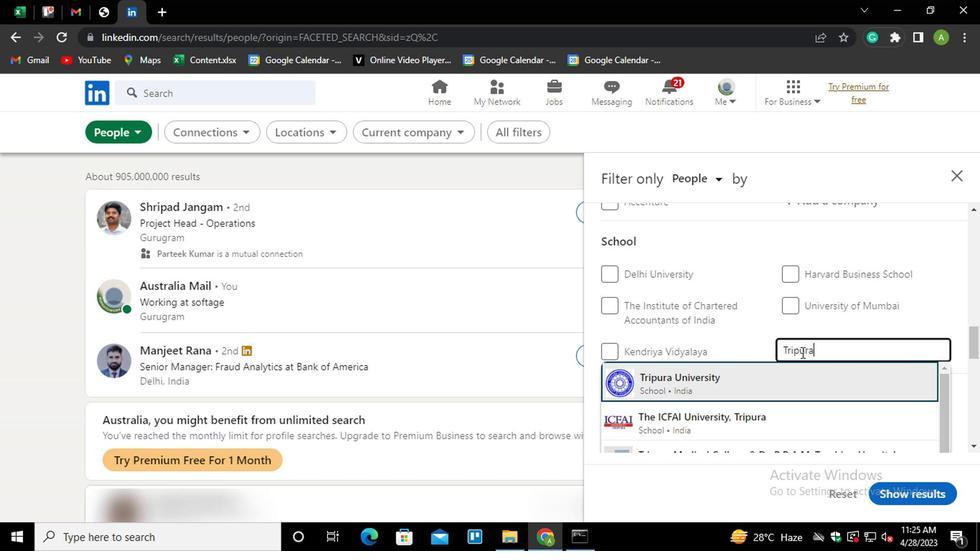 
Action: Mouse scrolled (800, 352) with delta (0, -1)
Screenshot: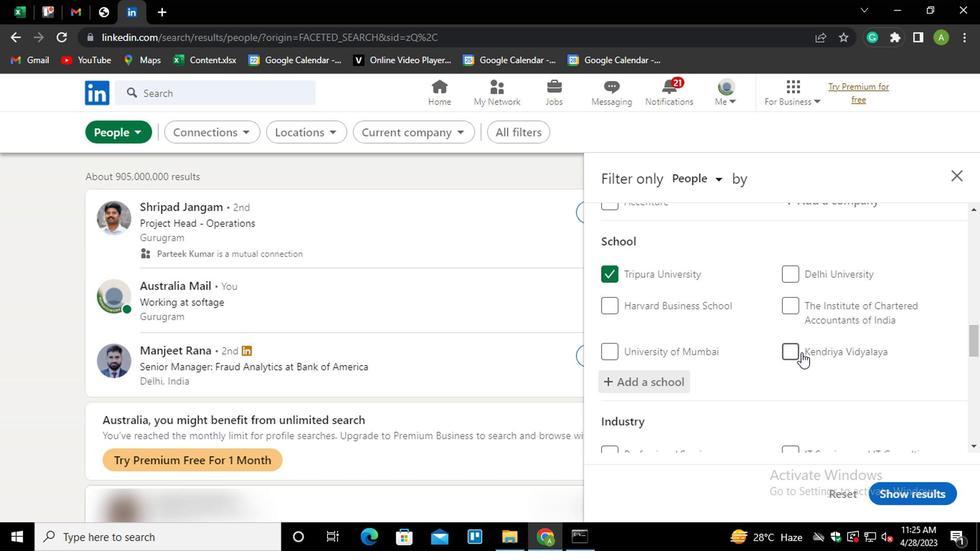 
Action: Mouse scrolled (800, 352) with delta (0, -1)
Screenshot: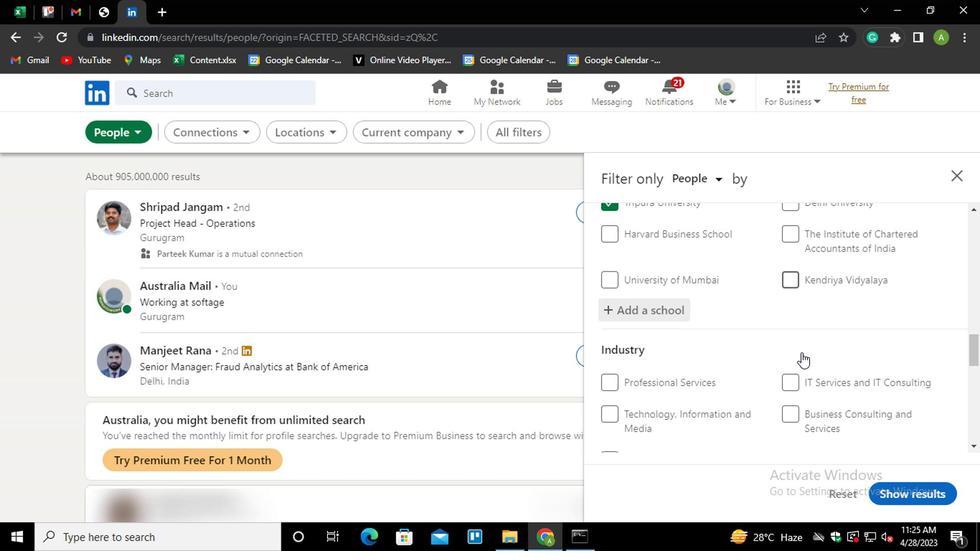 
Action: Mouse moved to (813, 378)
Screenshot: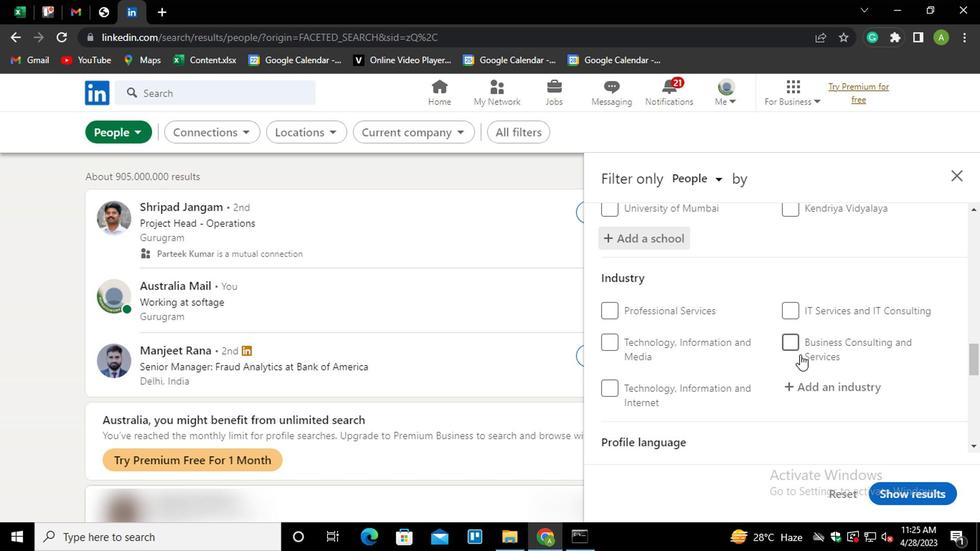 
Action: Mouse scrolled (813, 378) with delta (0, 0)
Screenshot: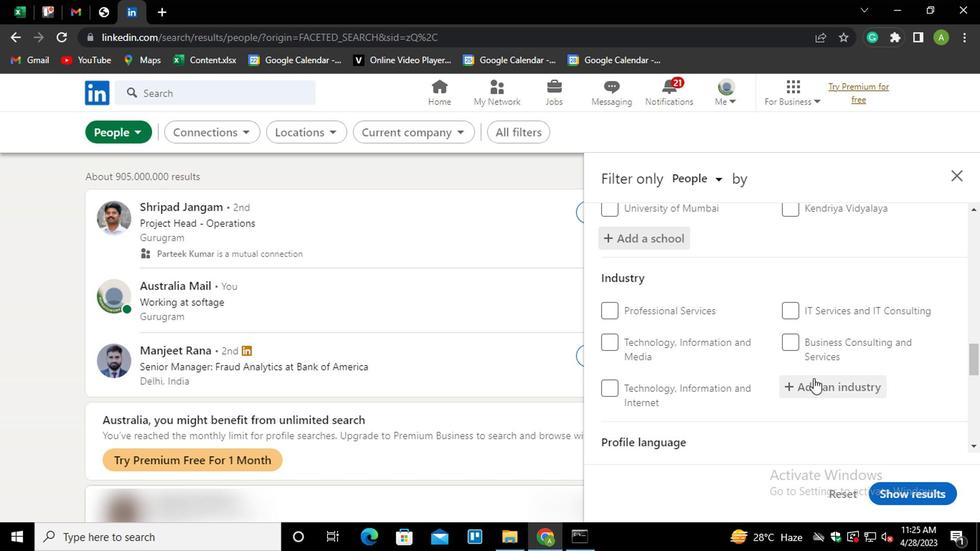 
Action: Mouse scrolled (813, 378) with delta (0, 0)
Screenshot: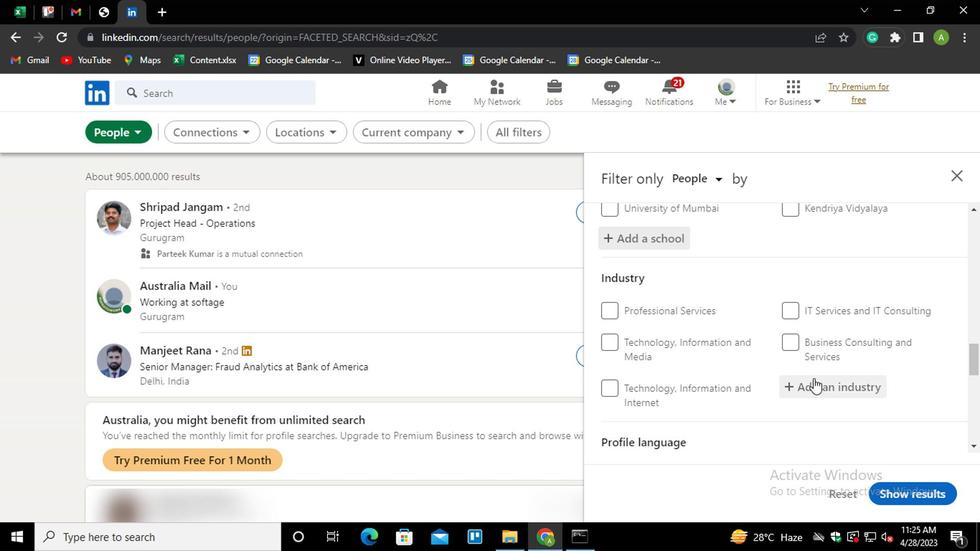 
Action: Mouse moved to (811, 245)
Screenshot: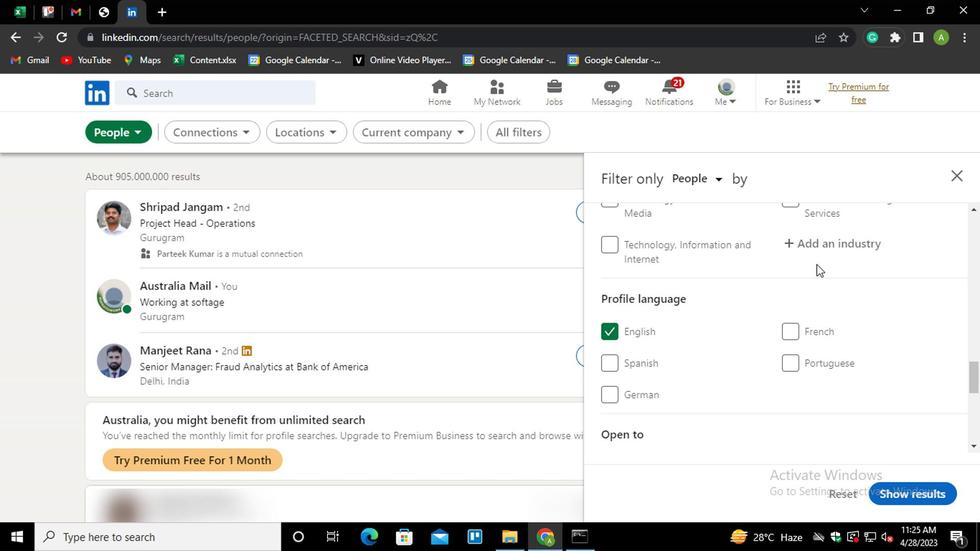
Action: Mouse pressed left at (811, 245)
Screenshot: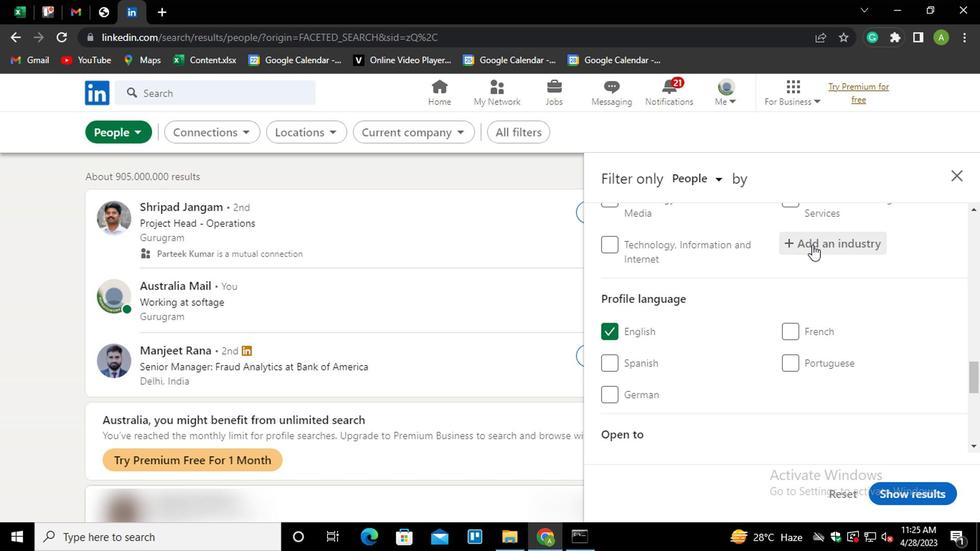 
Action: Key pressed <Key.shift>DEFENSE<Key.down><Key.enter>
Screenshot: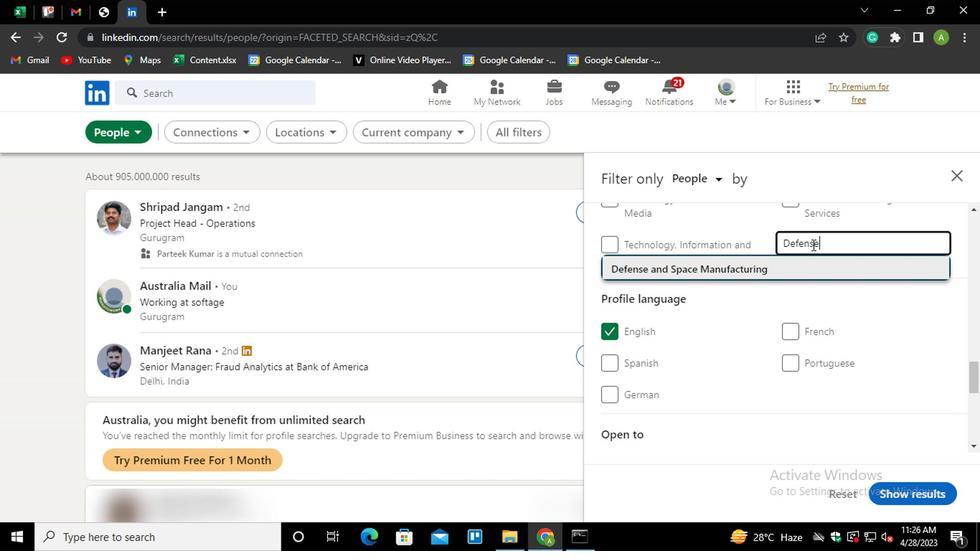 
Action: Mouse scrolled (811, 245) with delta (0, 0)
Screenshot: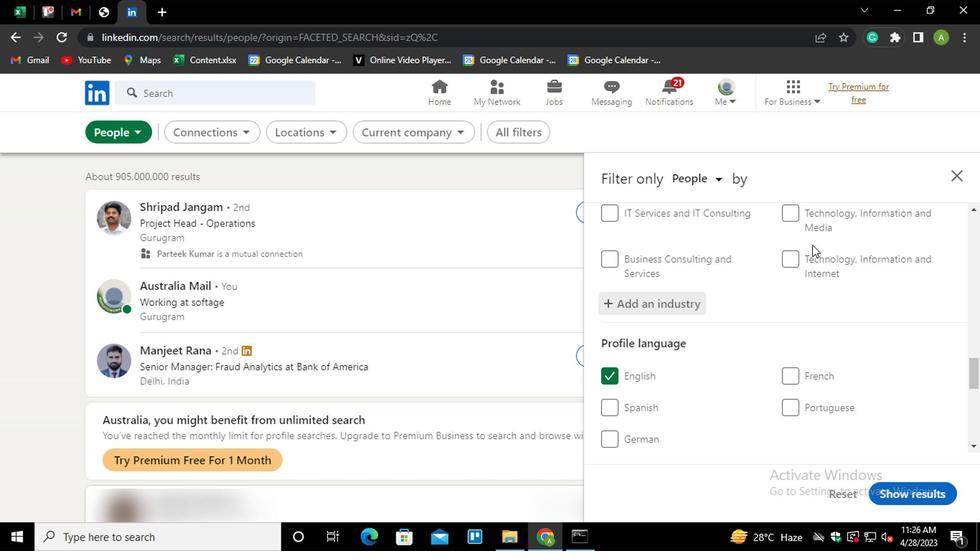 
Action: Mouse scrolled (811, 245) with delta (0, 0)
Screenshot: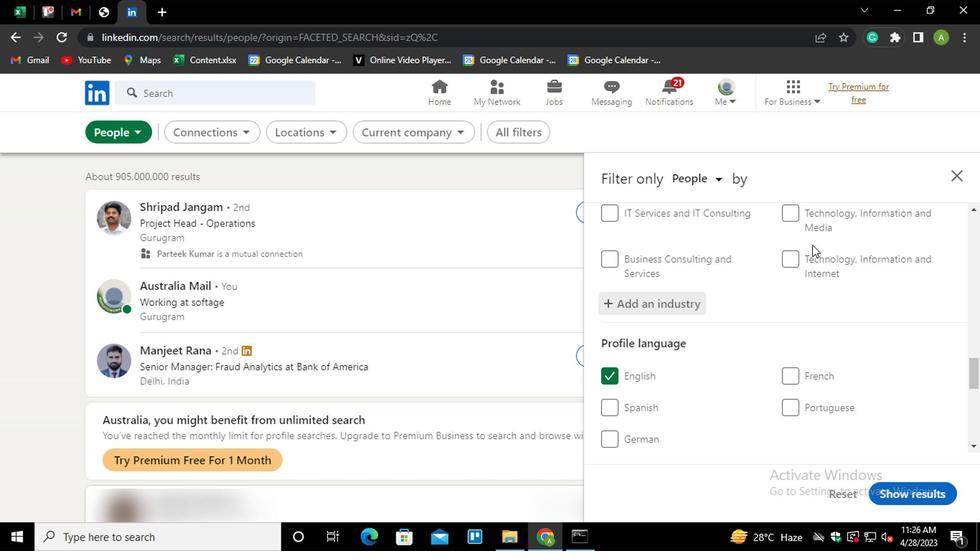 
Action: Mouse scrolled (811, 245) with delta (0, 0)
Screenshot: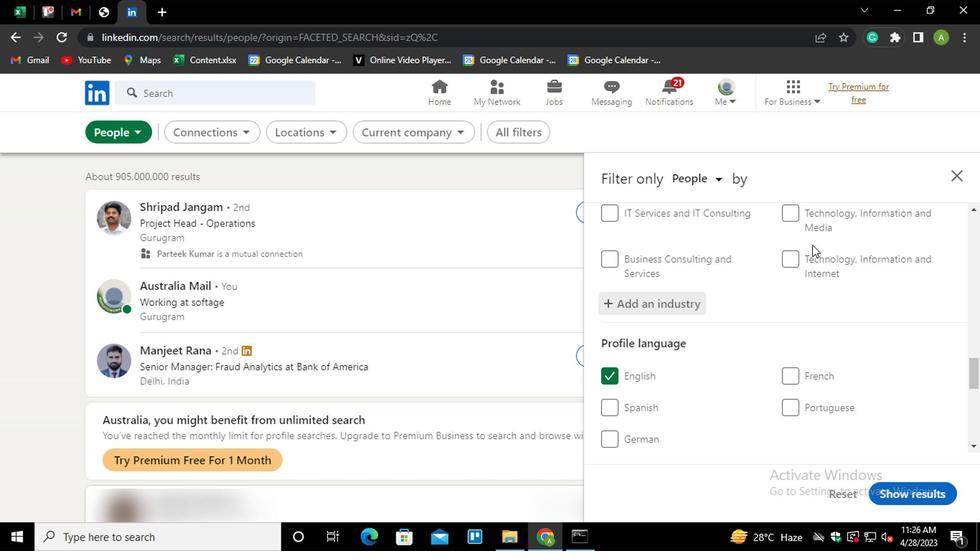 
Action: Mouse scrolled (811, 245) with delta (0, 0)
Screenshot: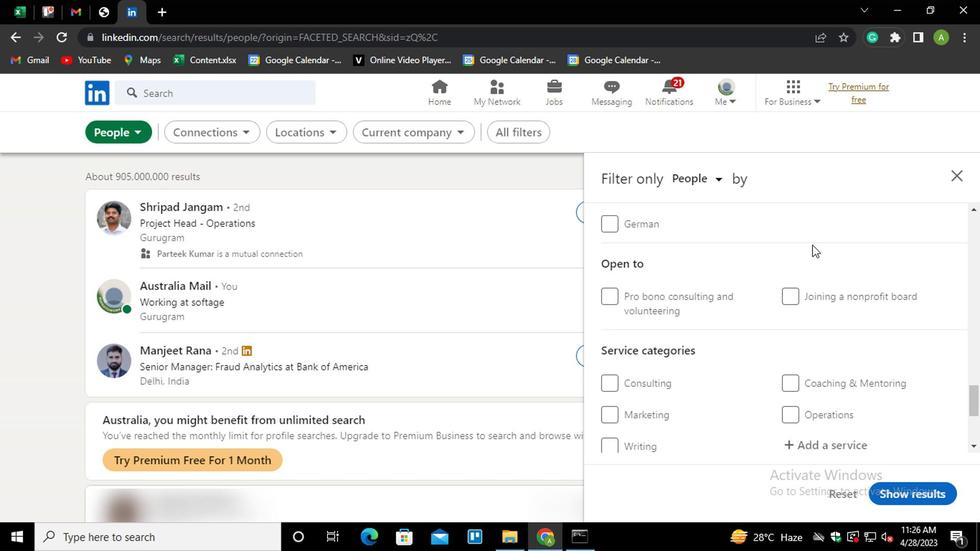 
Action: Mouse moved to (815, 375)
Screenshot: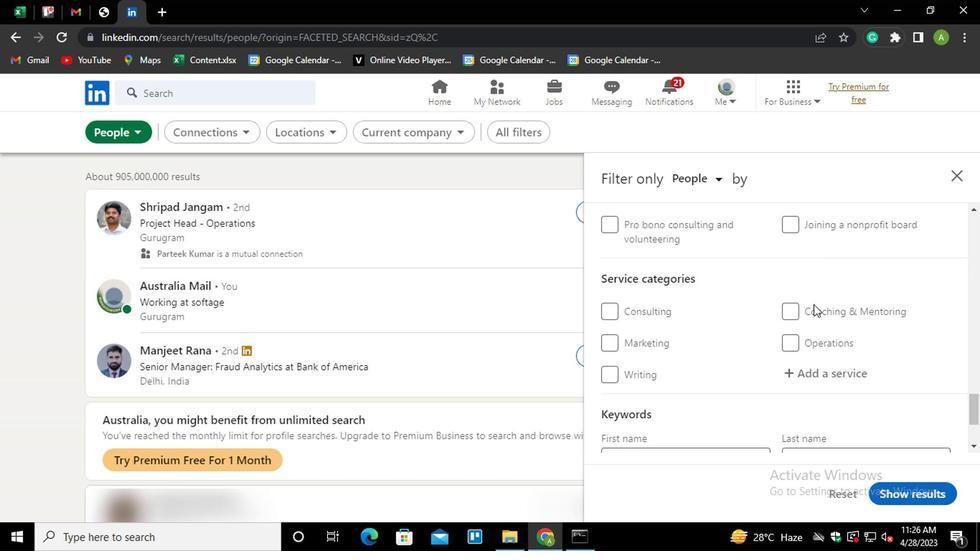 
Action: Mouse pressed left at (815, 375)
Screenshot: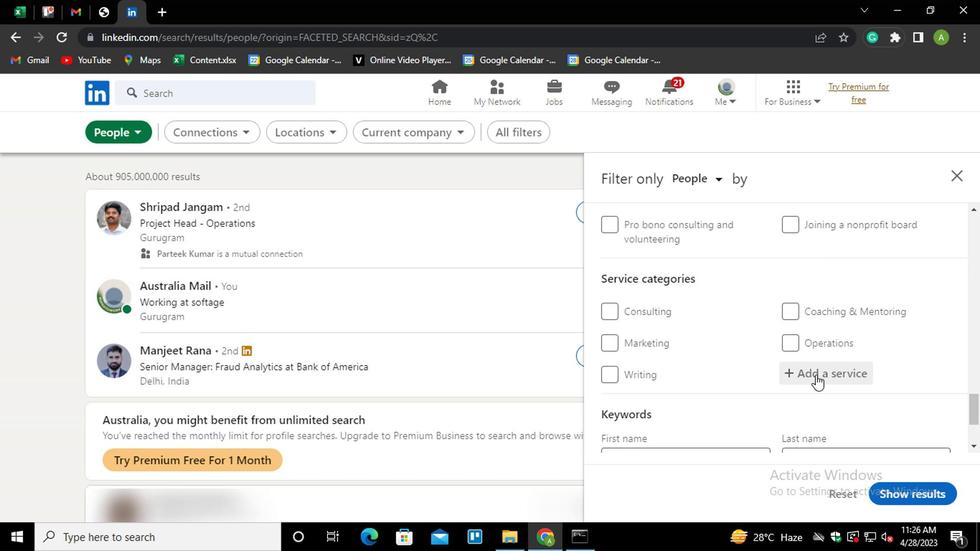 
Action: Mouse moved to (814, 375)
Screenshot: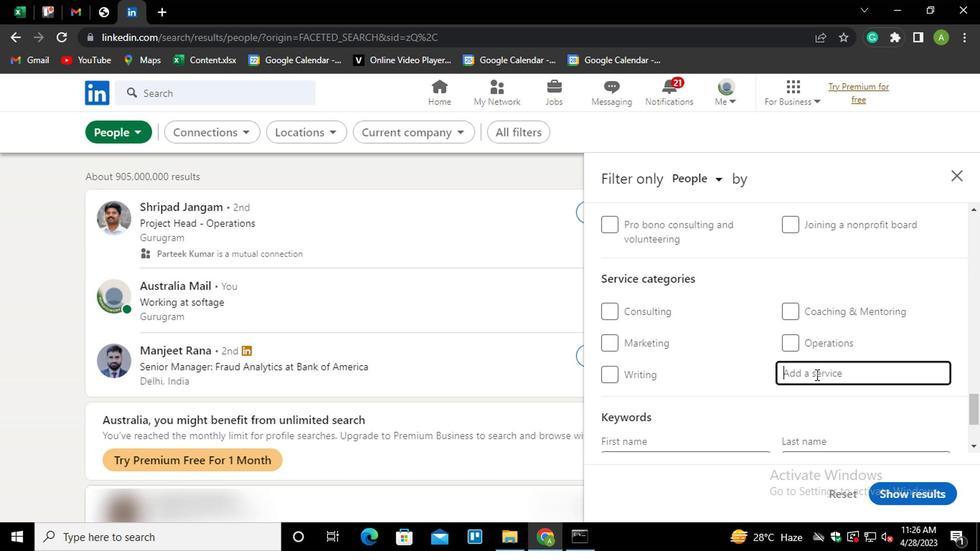 
Action: Key pressed <Key.shift>
Screenshot: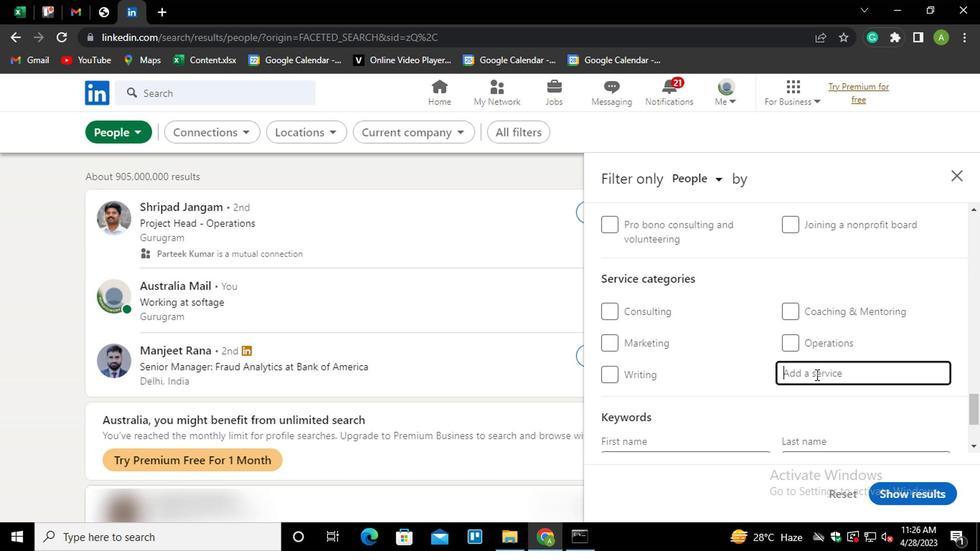
Action: Mouse moved to (805, 381)
Screenshot: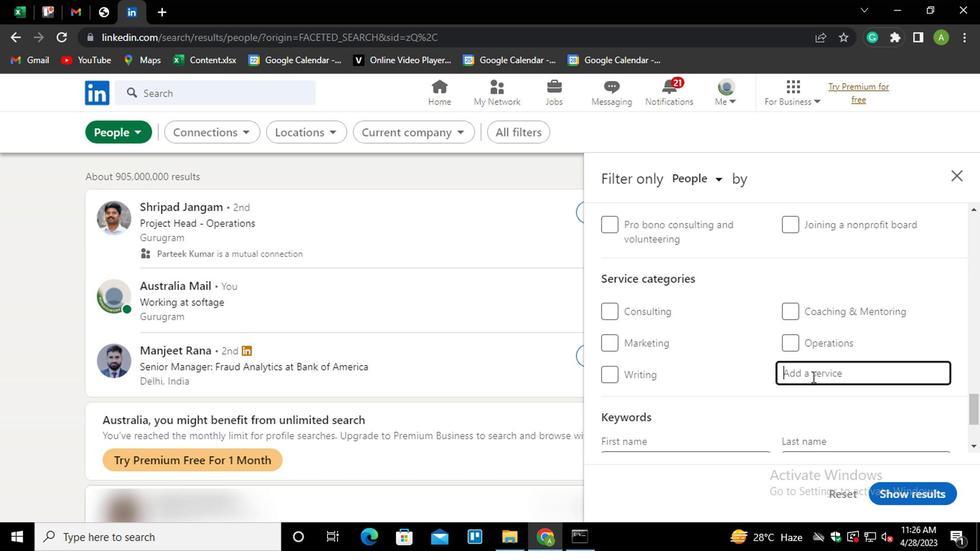 
Action: Key pressed T
Screenshot: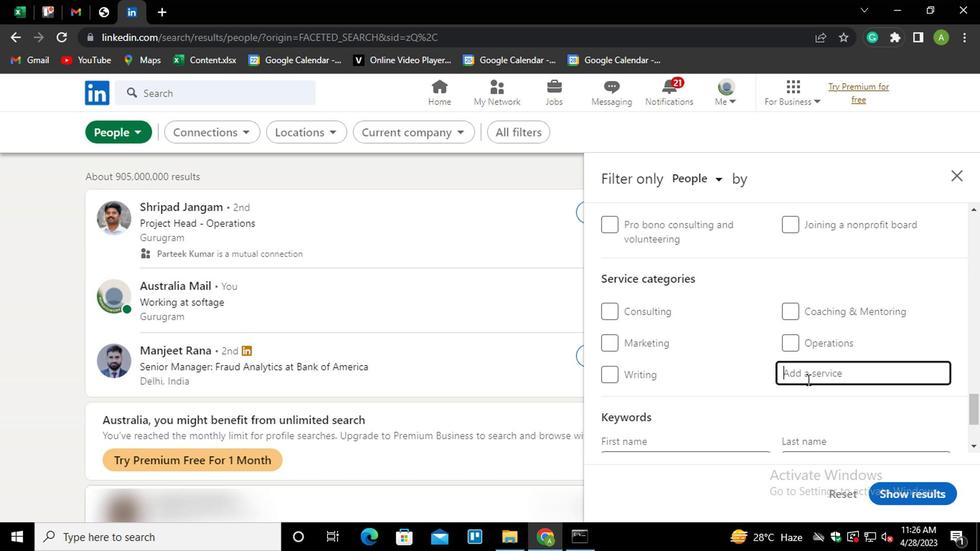 
Action: Mouse moved to (804, 382)
Screenshot: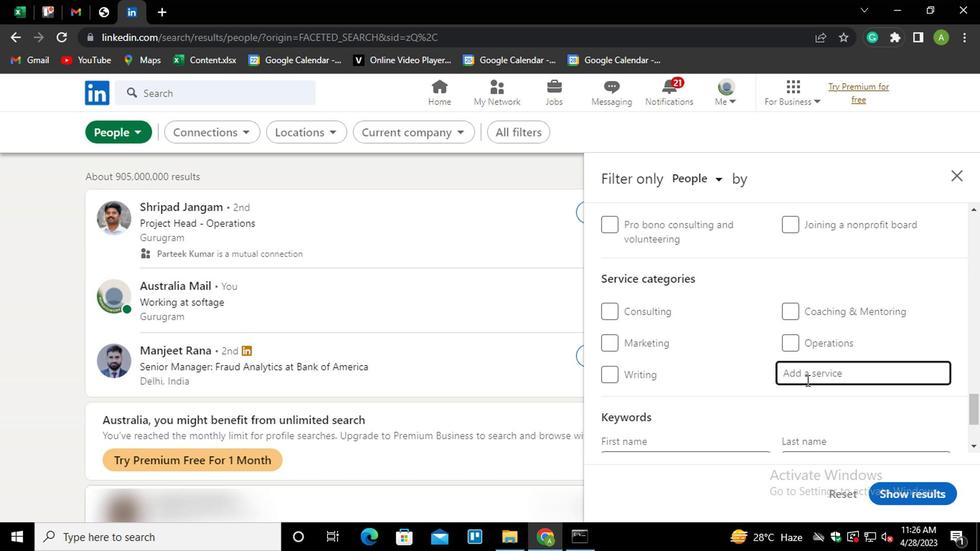 
Action: Key pressed AX<Key.space>P<Key.down><Key.enter>
Screenshot: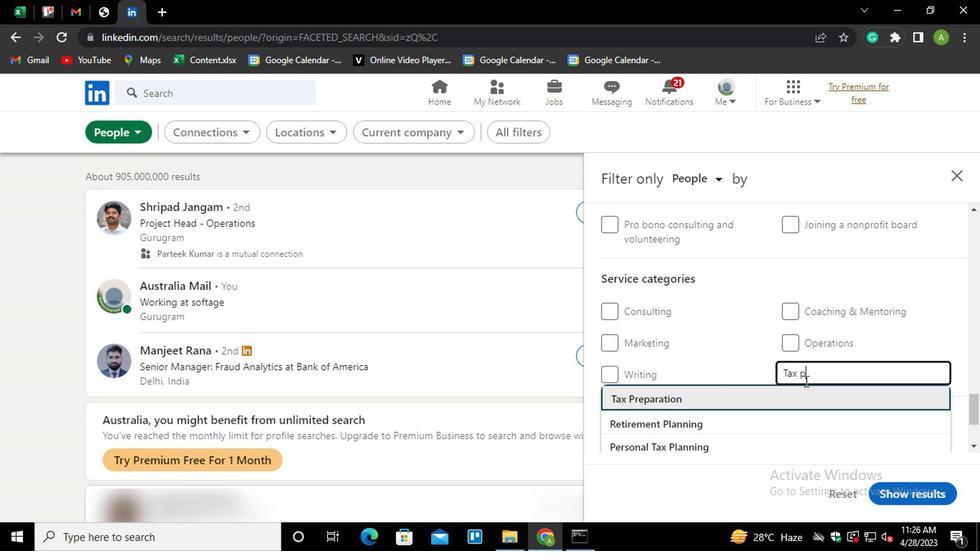 
Action: Mouse scrolled (804, 381) with delta (0, -1)
Screenshot: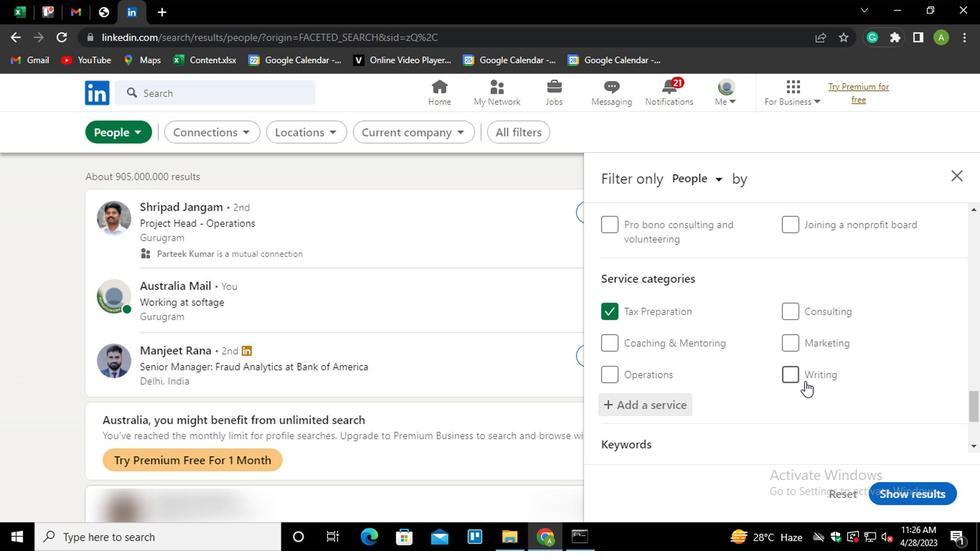 
Action: Mouse scrolled (804, 381) with delta (0, -1)
Screenshot: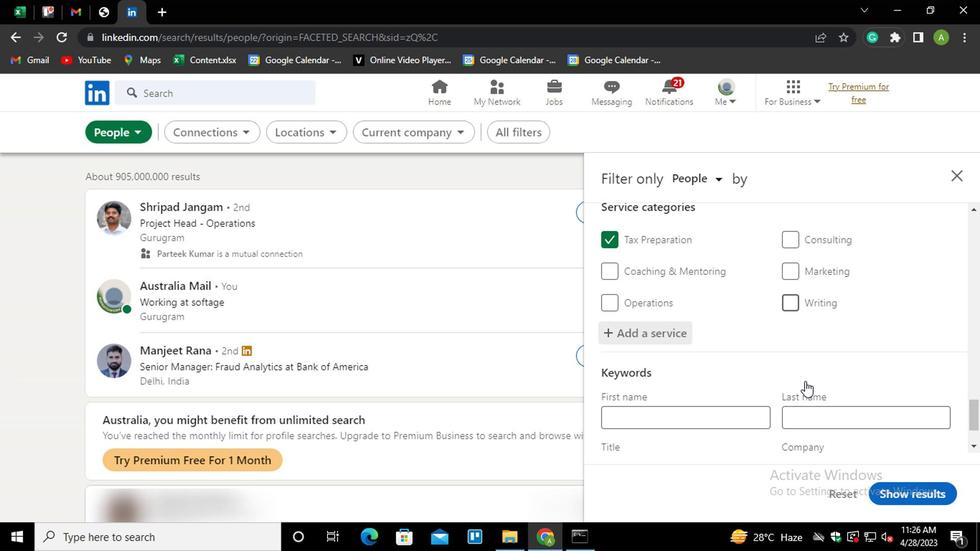 
Action: Mouse moved to (786, 344)
Screenshot: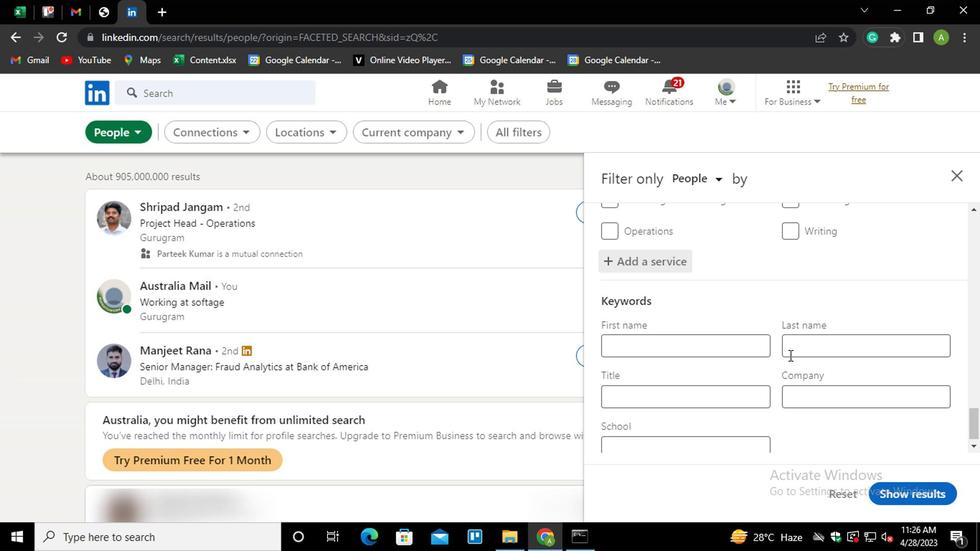 
Action: Mouse scrolled (786, 345) with delta (0, 0)
Screenshot: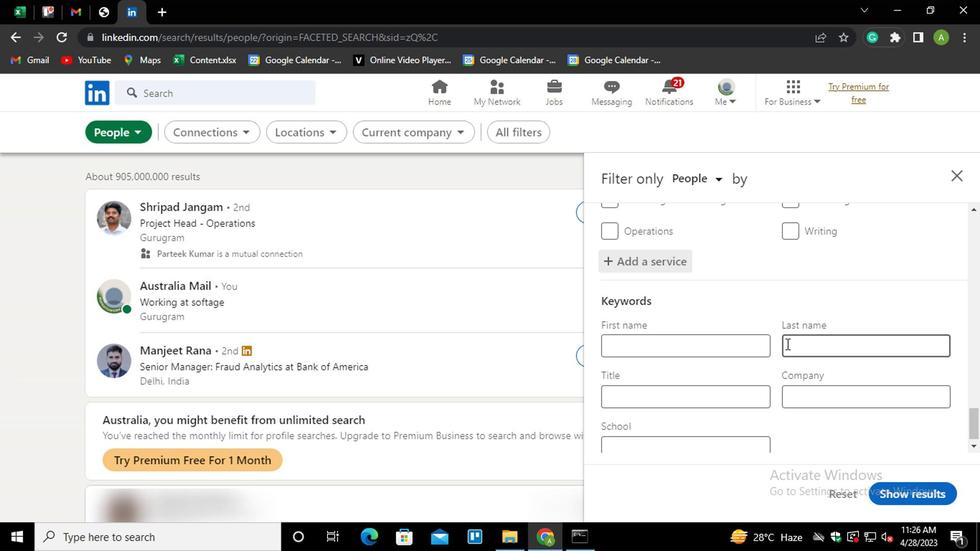 
Action: Mouse scrolled (786, 343) with delta (0, -1)
Screenshot: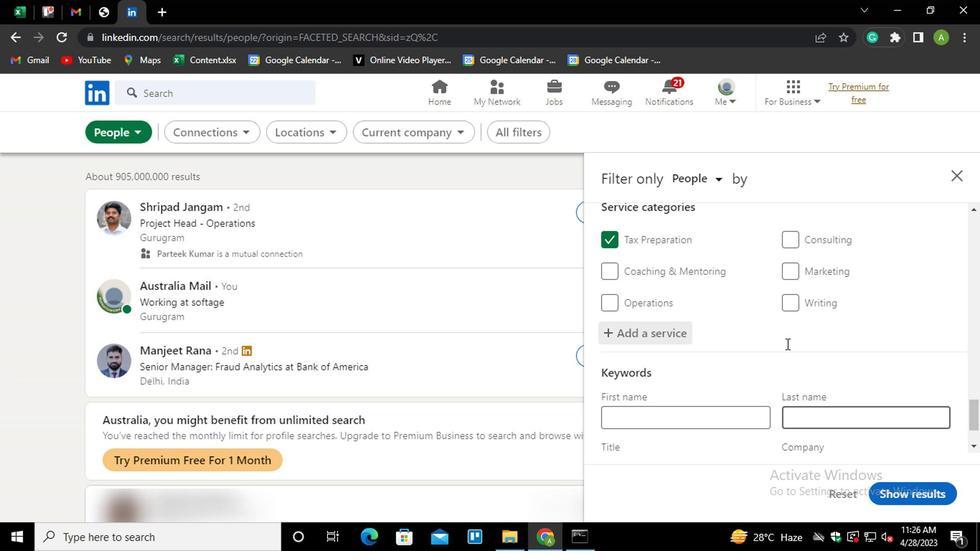 
Action: Mouse scrolled (786, 343) with delta (0, -1)
Screenshot: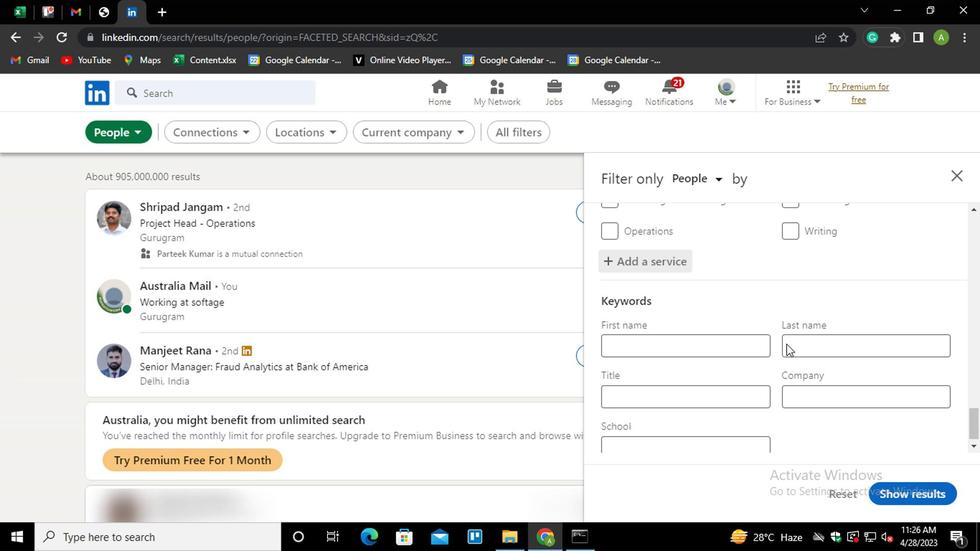 
Action: Mouse moved to (784, 343)
Screenshot: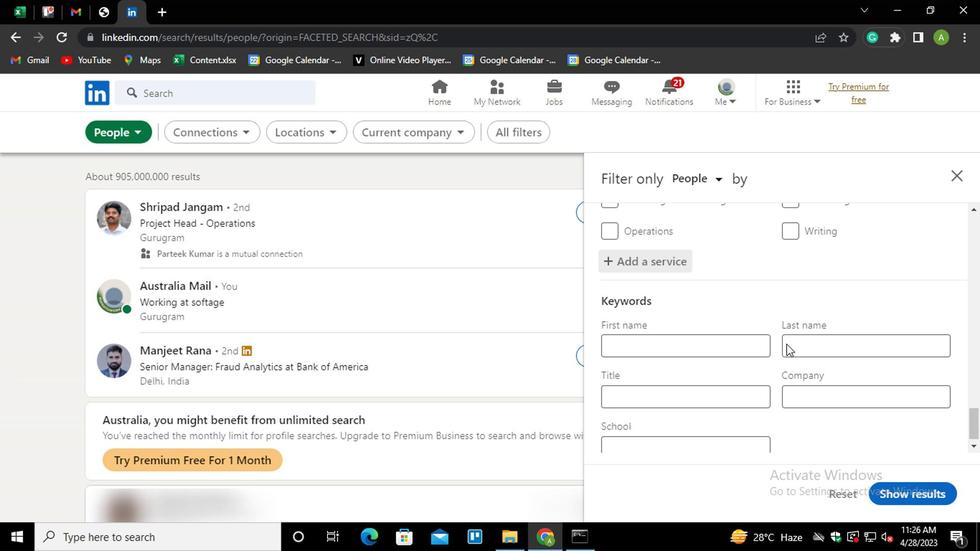
Action: Mouse scrolled (784, 343) with delta (0, 0)
Screenshot: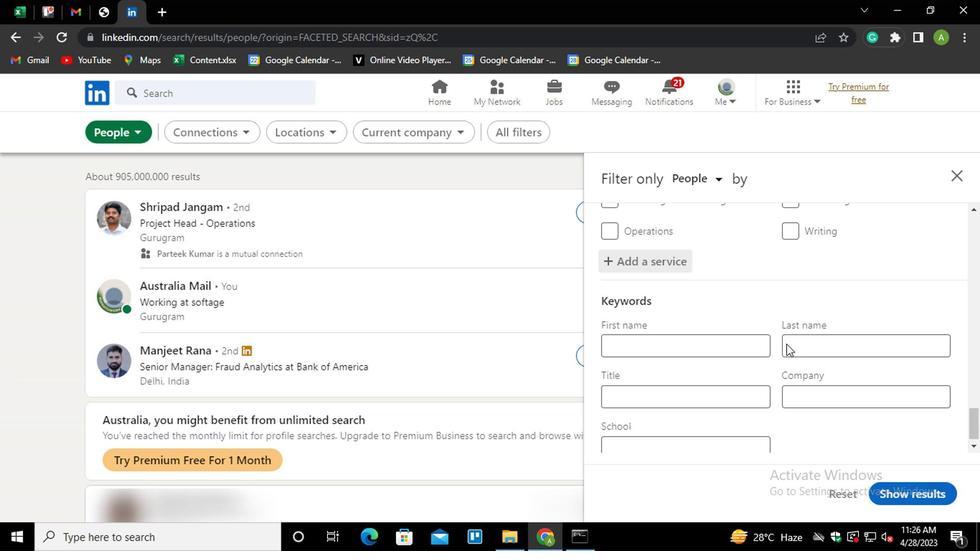 
Action: Mouse moved to (703, 385)
Screenshot: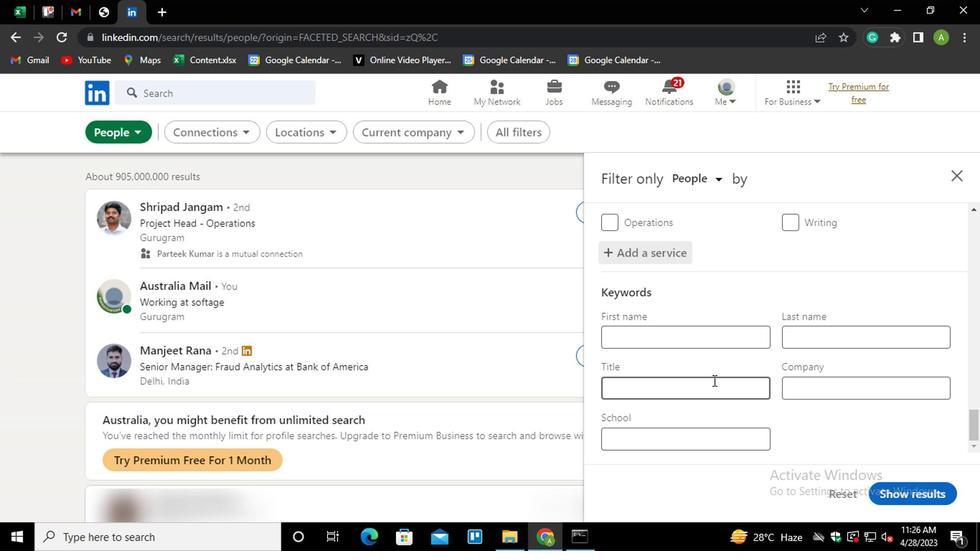
Action: Mouse pressed left at (703, 385)
Screenshot: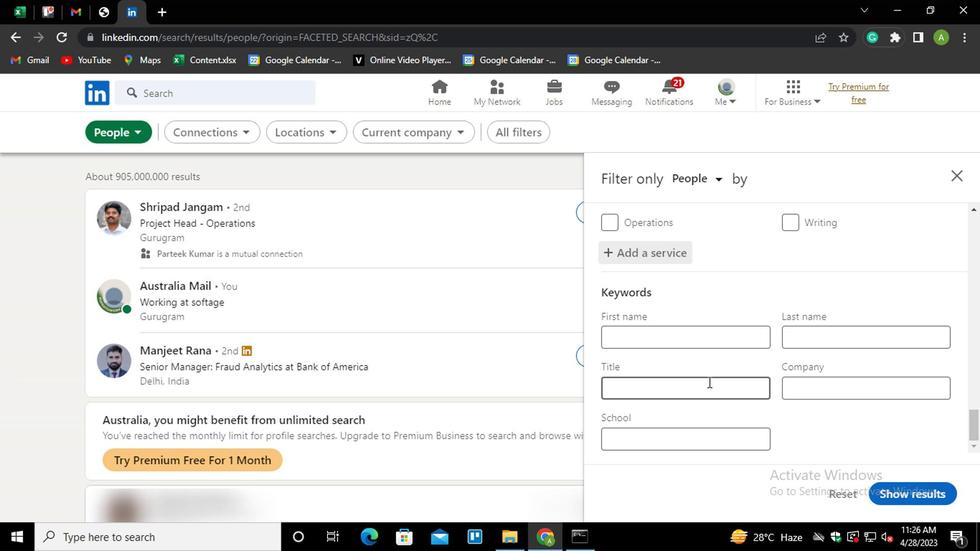 
Action: Mouse moved to (705, 391)
Screenshot: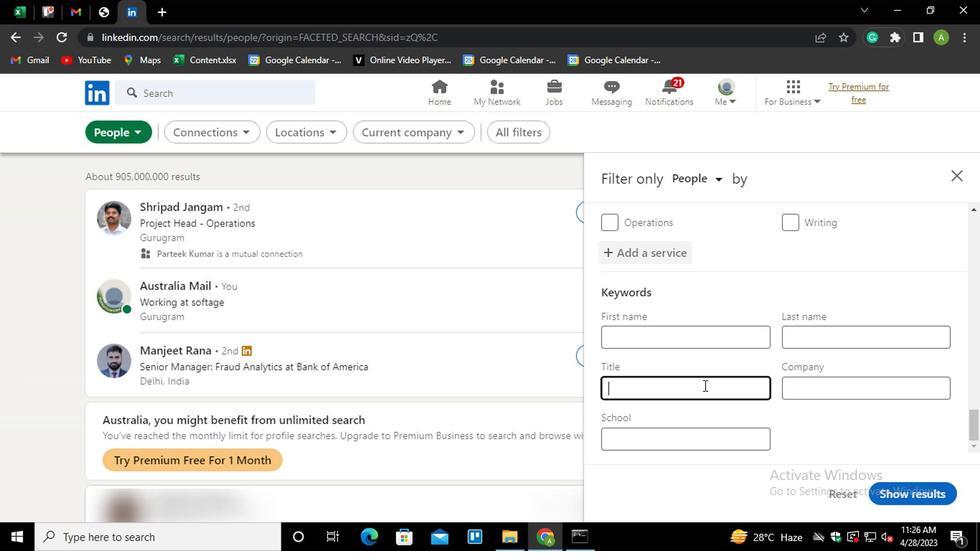 
Action: Mouse pressed left at (705, 391)
Screenshot: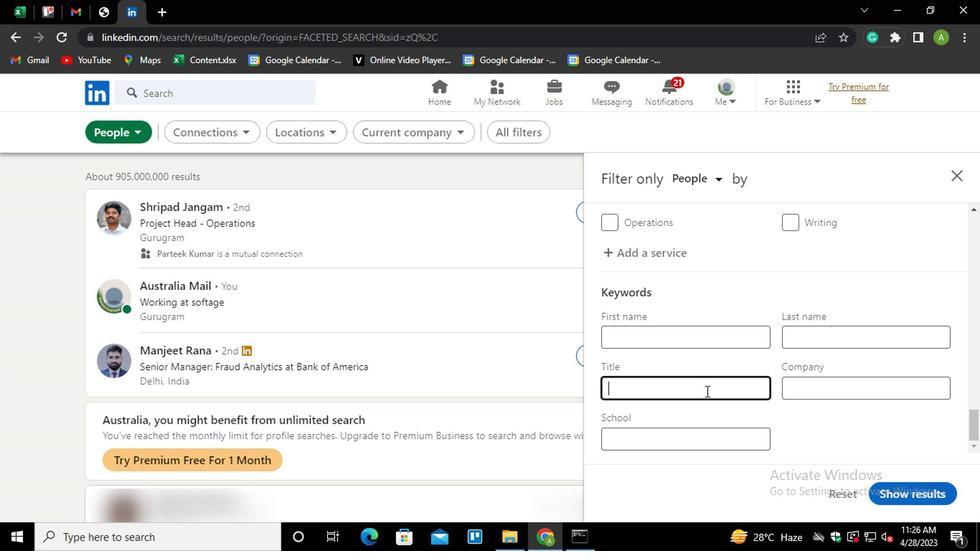 
Action: Key pressed <Key.shift><Key.shift><Key.shift><Key.shift><Key.shift><Key.shift><Key.shift><Key.shift><Key.shift><Key.shift><Key.shift><Key.shift><Key.shift><Key.shift><Key.shift><Key.shift><Key.shift><Key.shift><Key.shift><Key.shift><Key.shift><Key.shift><Key.shift><Key.shift><Key.shift><Key.shift><Key.shift><Key.shift><Key.shift><Key.shift><Key.shift><Key.shift><Key.shift><Key.shift><Key.shift><Key.shift><Key.shift>VICE<Key.space><Key.shift>PRESIDENT<Key.space>OF<Key.space><Key.shift>OP<Key.backspace>PERATINS<Key.backspace><Key.backspace>ONS
Screenshot: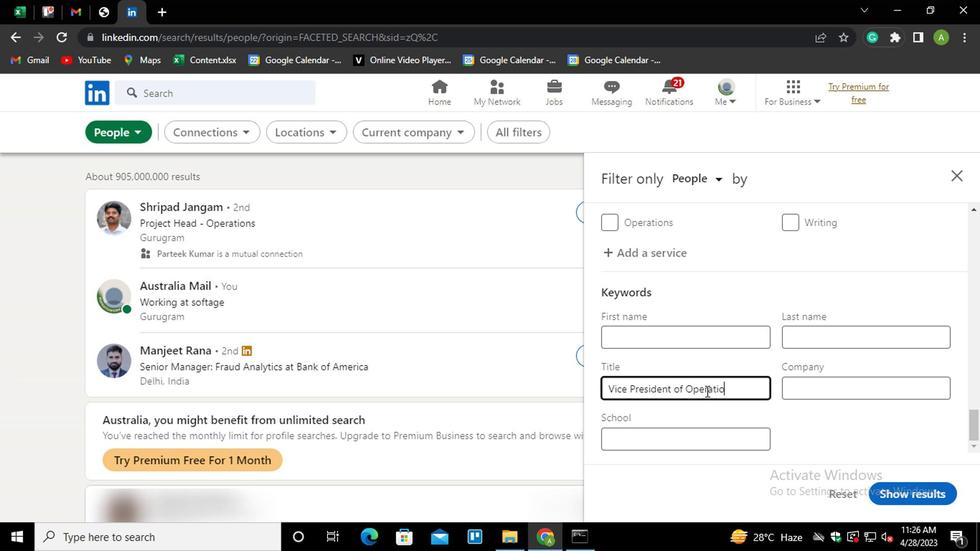 
Action: Mouse moved to (851, 436)
Screenshot: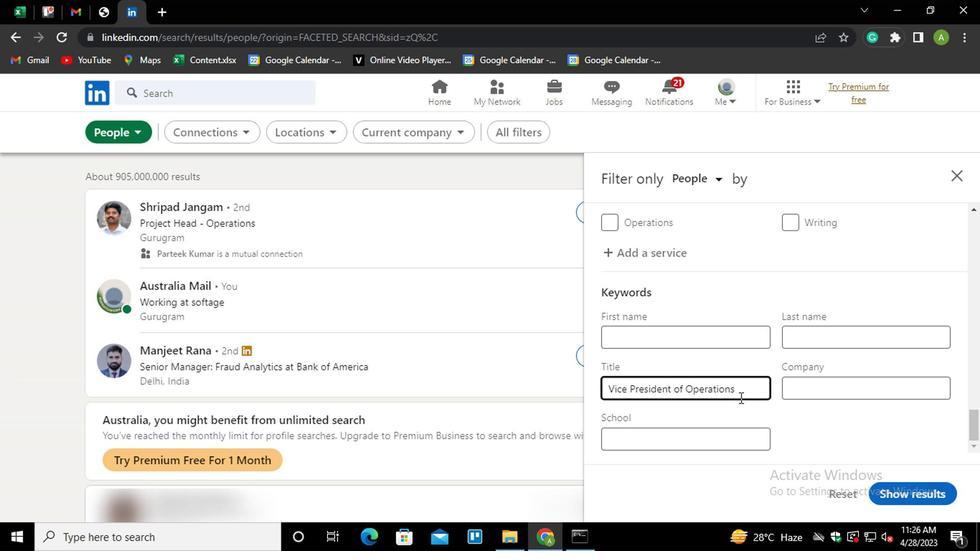 
Action: Mouse pressed left at (851, 436)
Screenshot: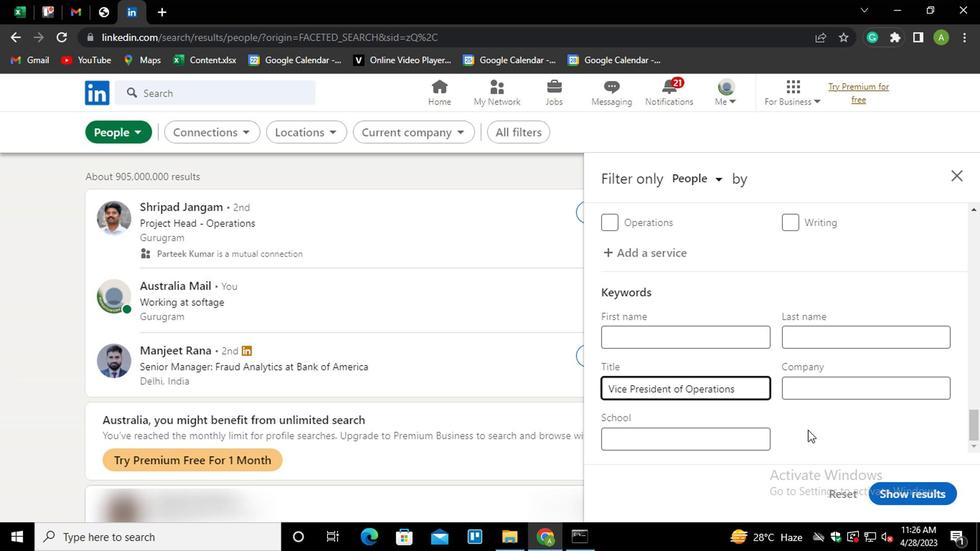 
Action: Mouse moved to (888, 496)
Screenshot: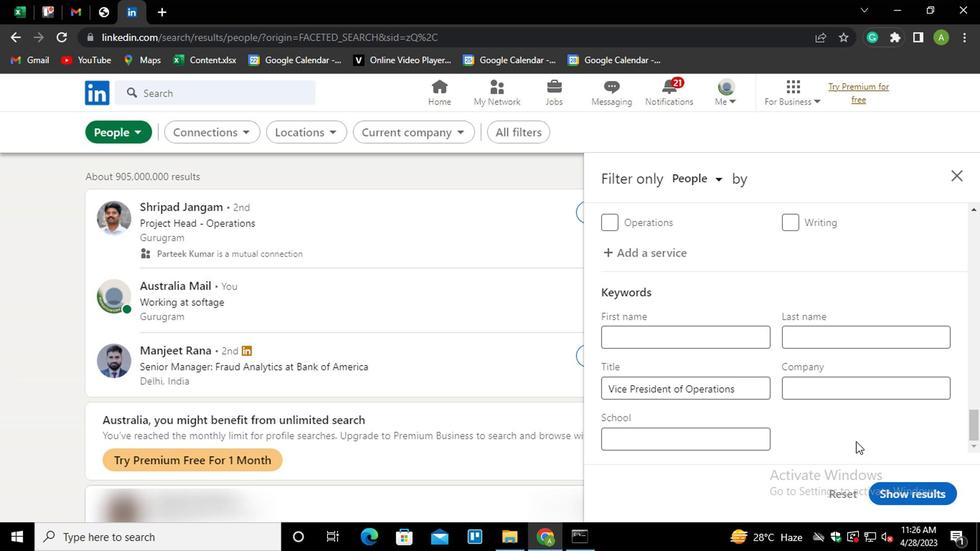 
Action: Mouse pressed left at (888, 496)
Screenshot: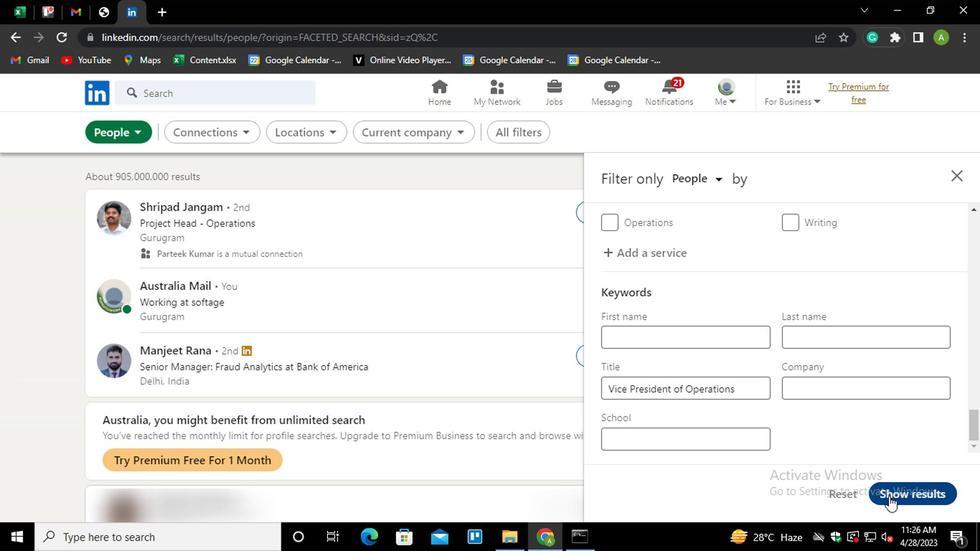 
